 Task: Create new invoice with Date Opened :15-Apr-23, Select Customer: Fireside Pies, Terms: Payment Term 1. Make invoice entry for item-1 with Date: 15-Apr-23, Description: CORALITE Panty Liners (30 ct), Action: Material, Income Account: Income:Sales, Quantity: 1, Unit Price: 7.5, Discount %: 9. Make entry for item-2 with Date: 15-Apr-23, Description: Fairlife Core Power Milk Shake Chocolate, Action: Material, Income Account: Income:Sales, Quantity: 2, Unit Price: 8.7, Discount %: 6. Make entry for item-3 with Date: 15-Apr-23, Description: Kellogg's Cheez-It Original Baked Snack Crackers, Action: Material, Income Account: Income:Sales, Quantity: 5, Unit Price: 9.7, Discount %: 8. Write Notes: 'Looking forward to serving you again.'. Post Invoice with Post Date: 15-Apr-23, Post to Accounts: Assets:Accounts Receivable. Pay / Process Payment with Transaction Date: 15-May-23, Amount: 67.801, Transfer Account: Checking Account. Print Invoice, display notes by going to Option, then go to Display Tab and check 'Invoice Notes'.
Action: Mouse pressed left at (148, 32)
Screenshot: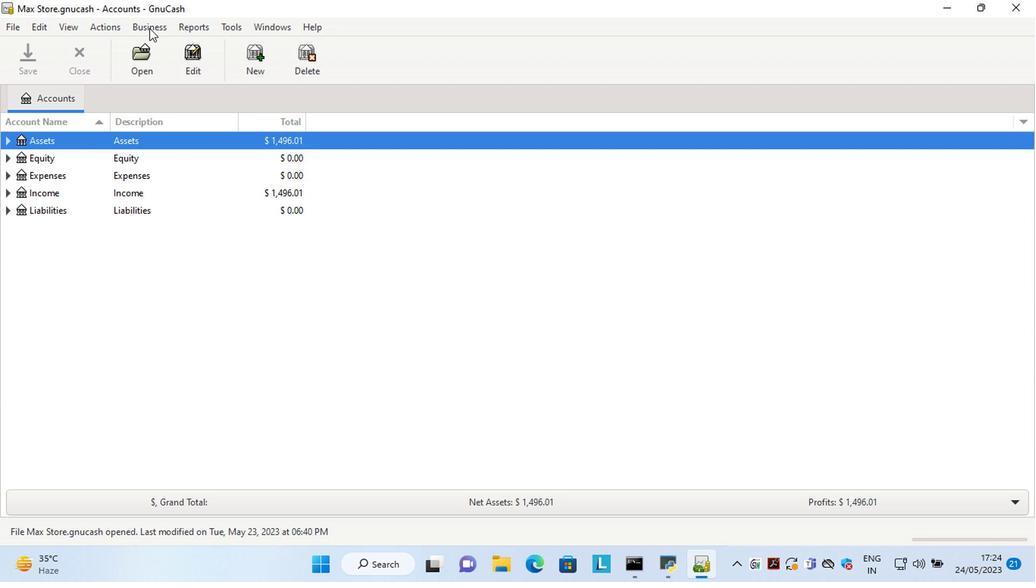 
Action: Mouse moved to (327, 106)
Screenshot: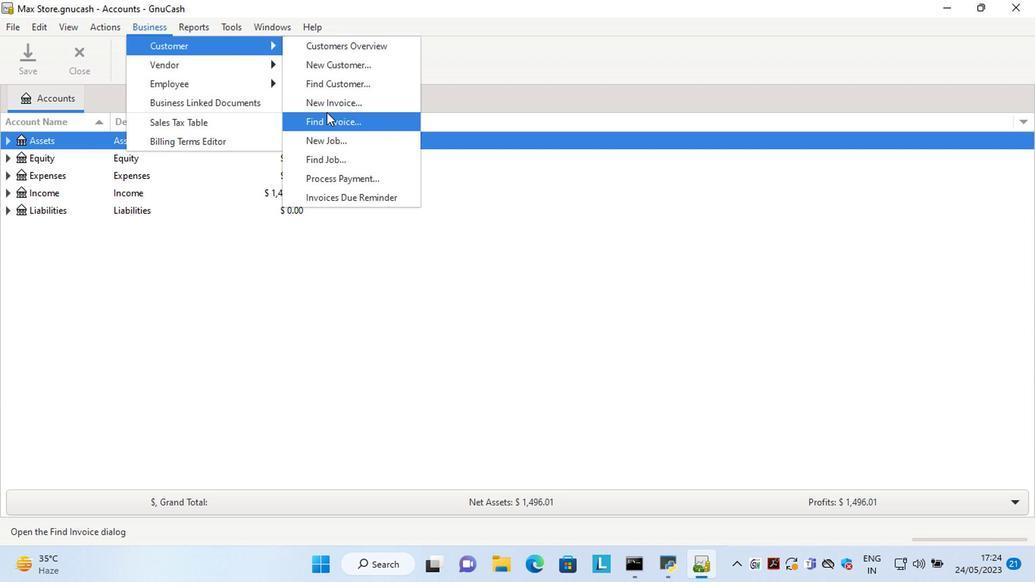 
Action: Mouse pressed left at (327, 106)
Screenshot: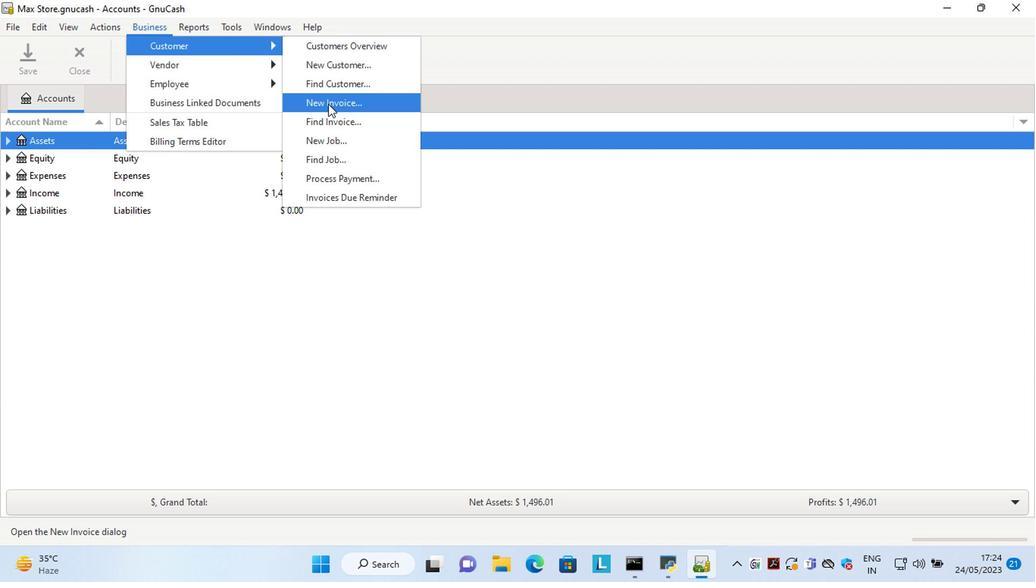 
Action: Mouse moved to (556, 222)
Screenshot: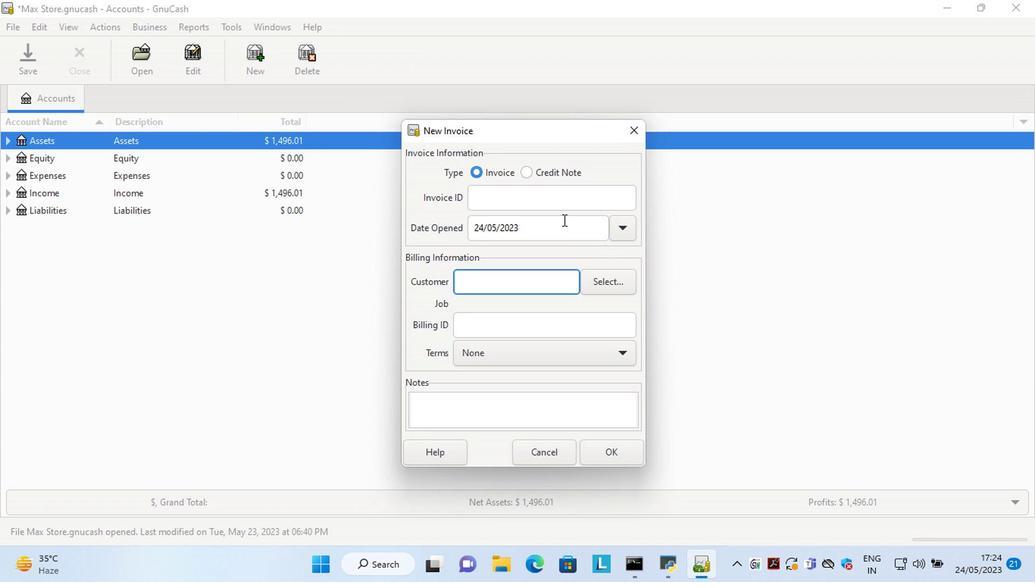 
Action: Mouse pressed left at (556, 222)
Screenshot: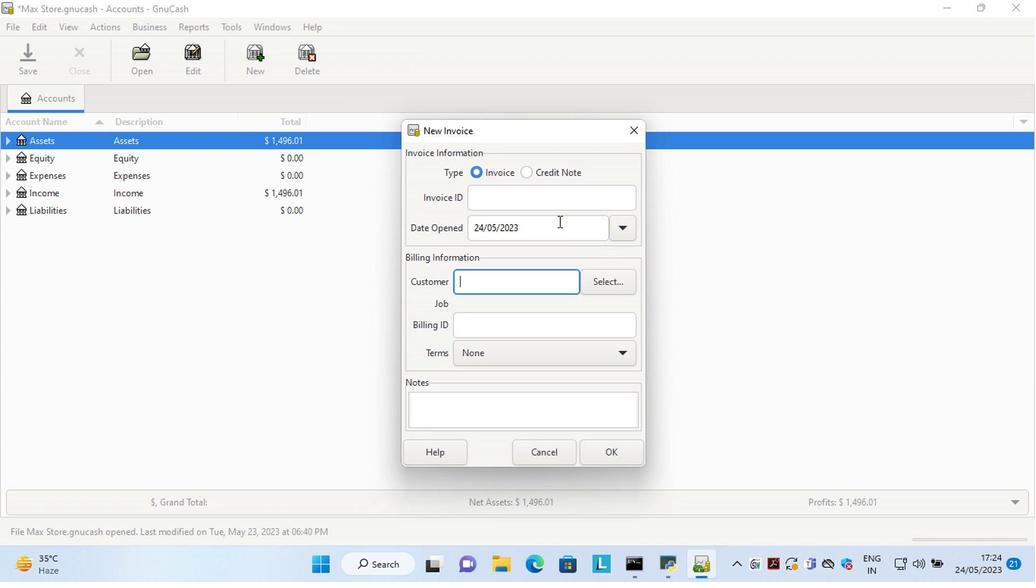 
Action: Mouse moved to (912, 264)
Screenshot: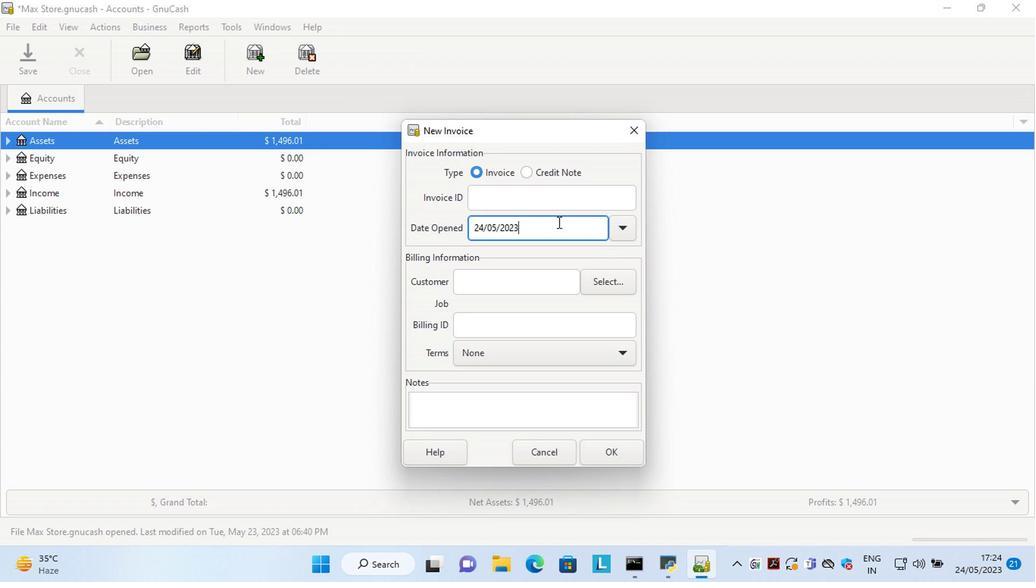 
Action: Key pressed <Key.left><Key.left><Key.left><Key.left><Key.left><Key.left><Key.left><Key.left><Key.left><Key.left><Key.left><Key.left><Key.delete><Key.delete>15<Key.right><Key.right><Key.delete>4
Screenshot: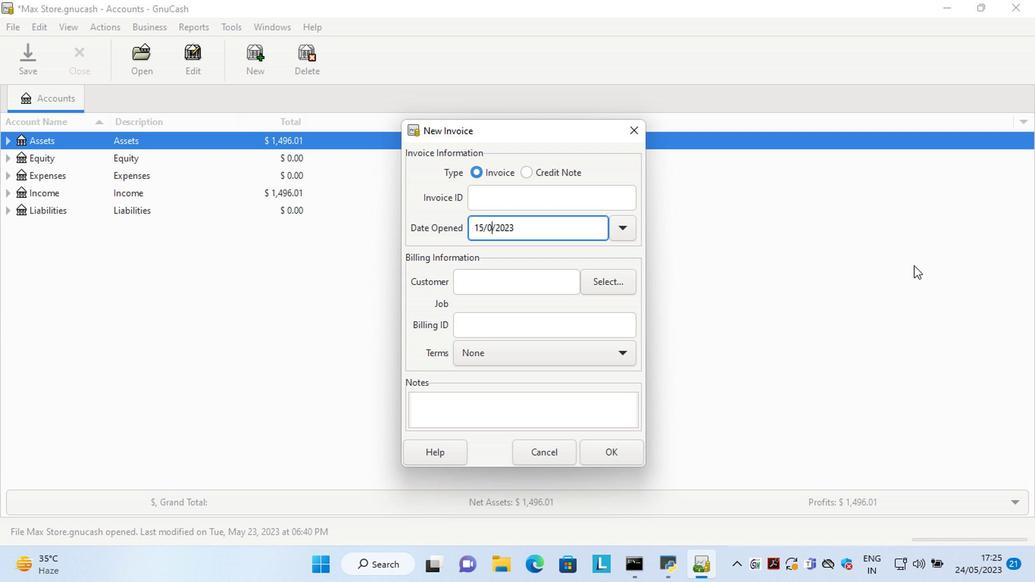 
Action: Mouse moved to (604, 278)
Screenshot: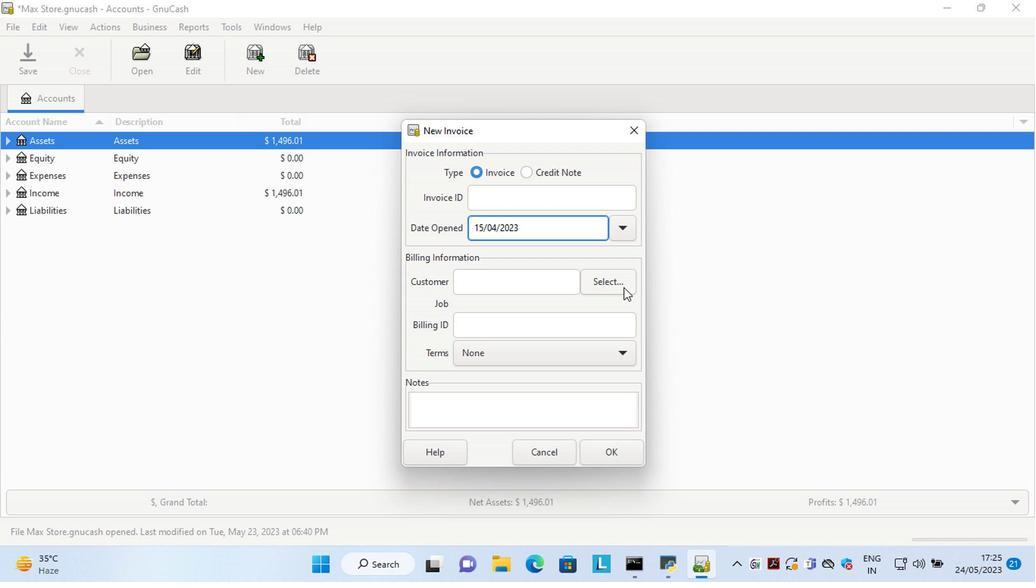 
Action: Mouse pressed left at (604, 278)
Screenshot: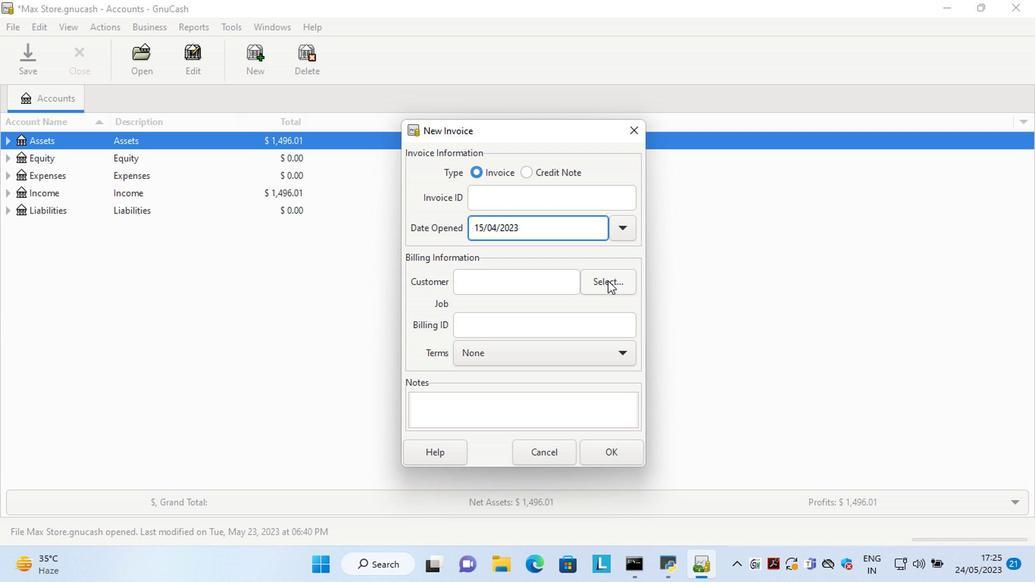 
Action: Mouse moved to (553, 260)
Screenshot: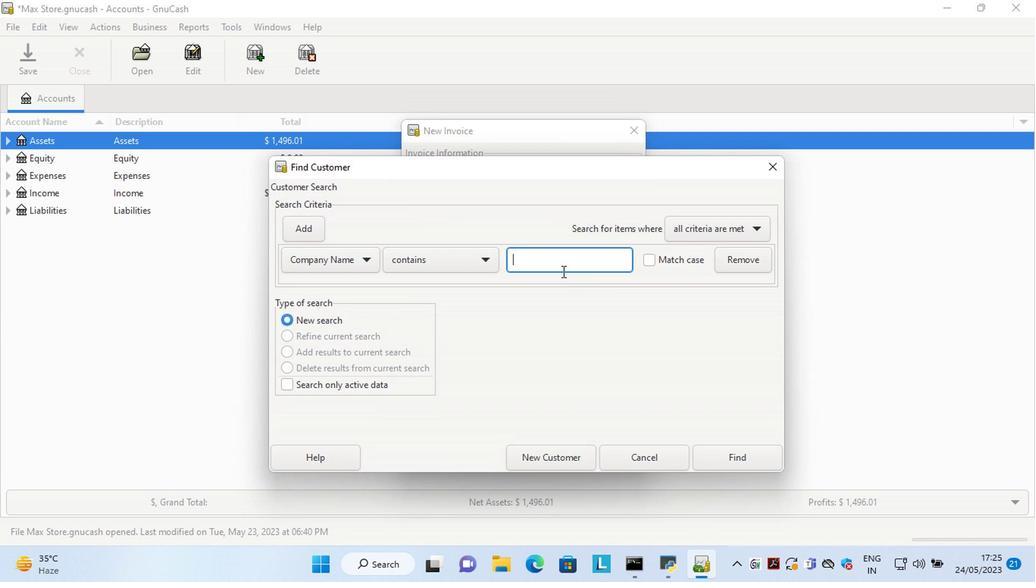 
Action: Mouse pressed left at (553, 260)
Screenshot: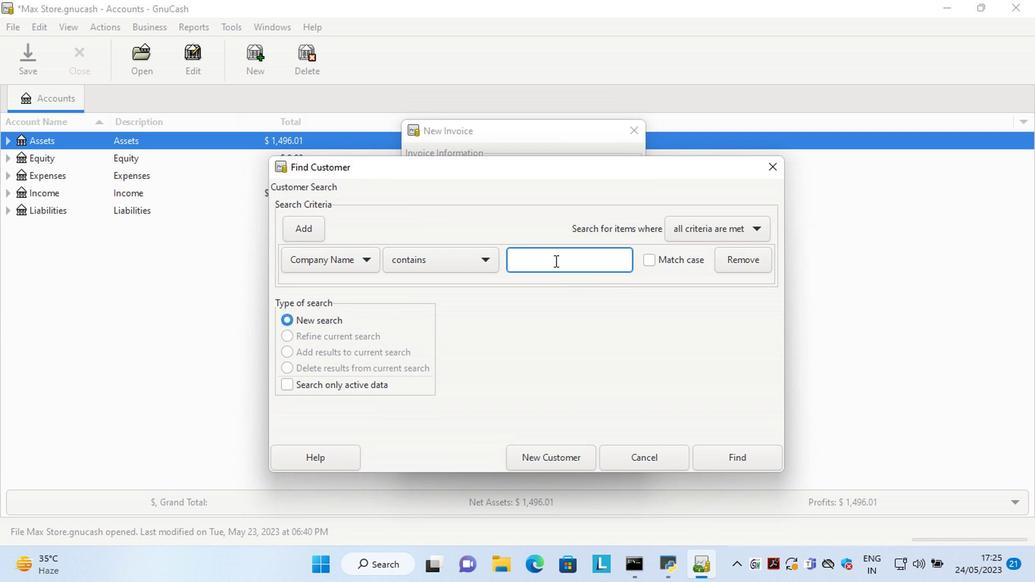 
Action: Mouse moved to (653, 323)
Screenshot: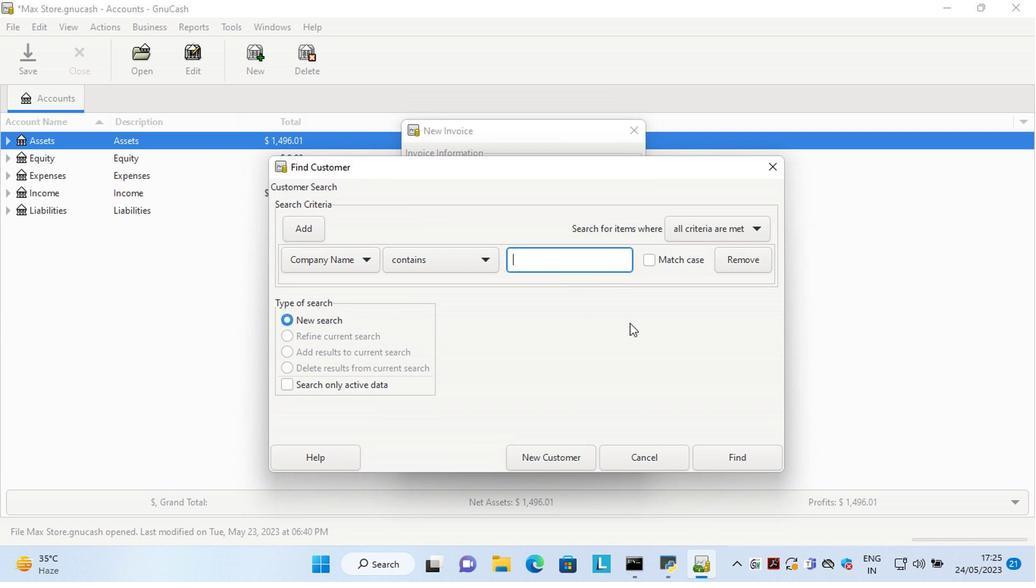 
Action: Key pressed <Key.shift>Fireside
Screenshot: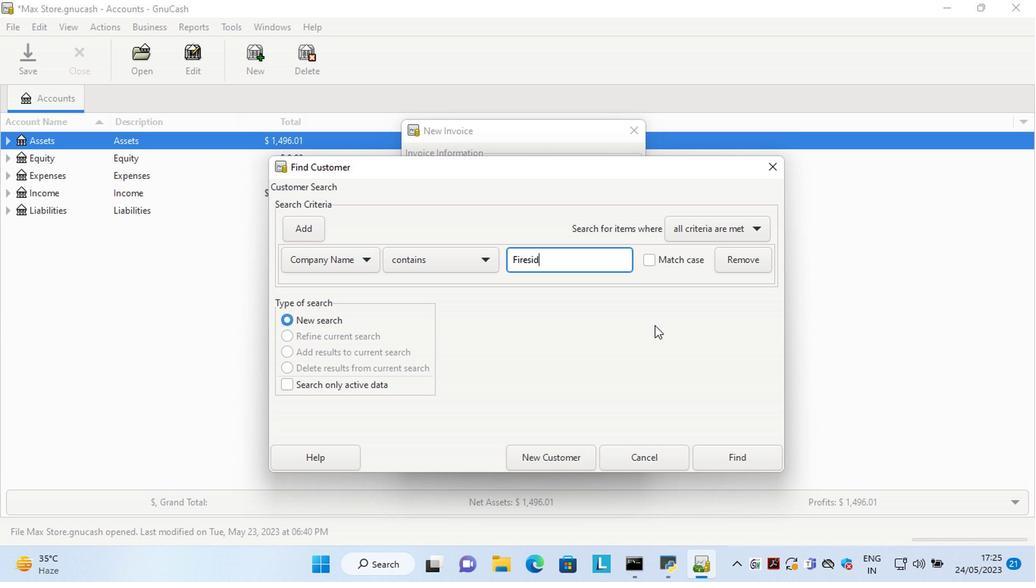 
Action: Mouse moved to (734, 447)
Screenshot: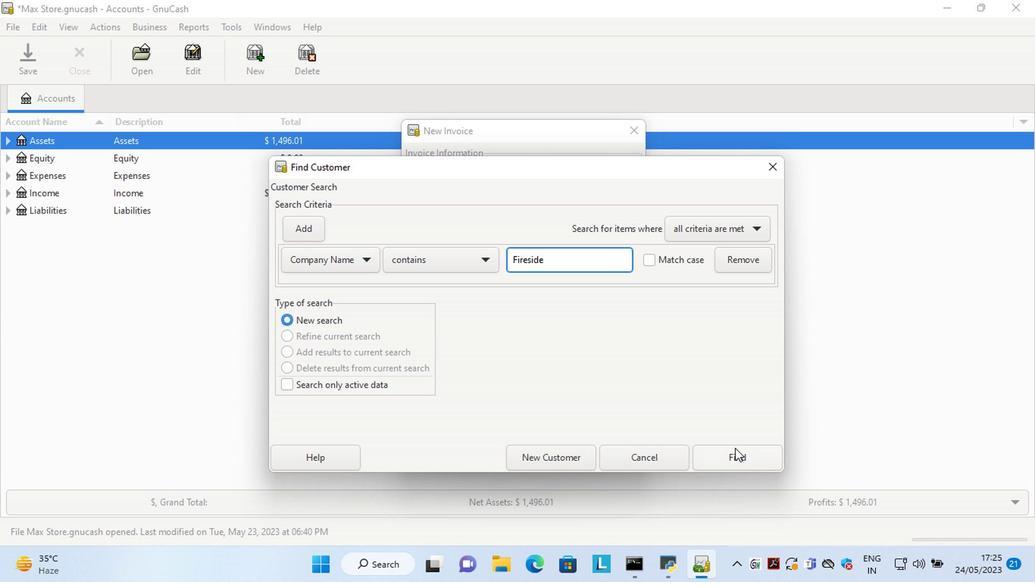 
Action: Mouse pressed left at (734, 447)
Screenshot: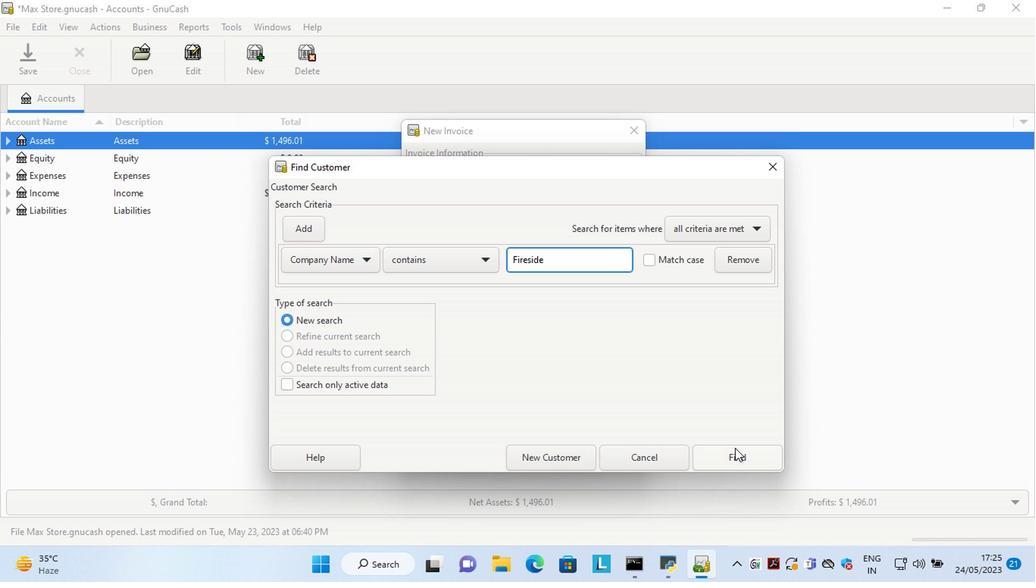 
Action: Mouse moved to (527, 303)
Screenshot: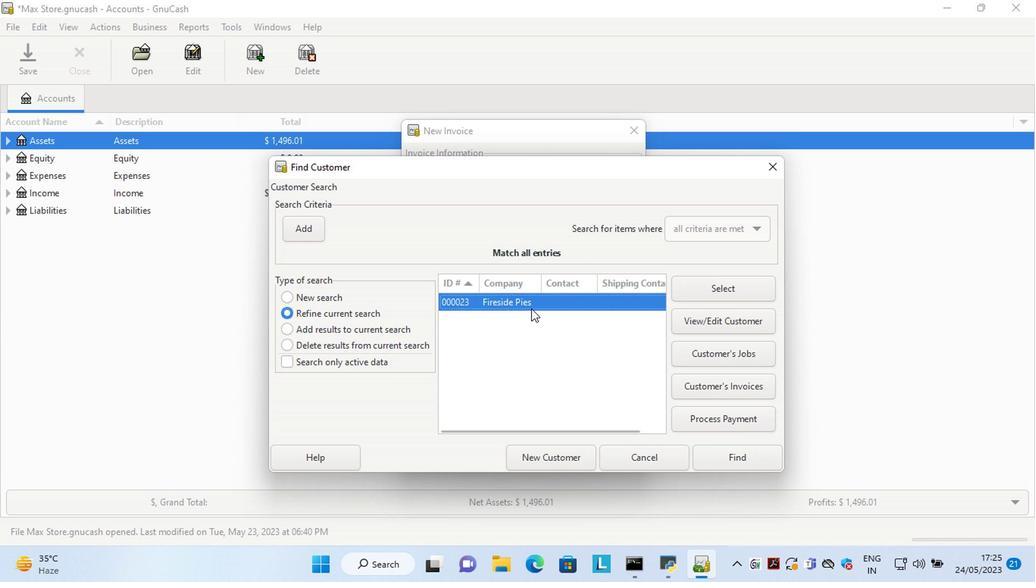 
Action: Mouse pressed left at (527, 303)
Screenshot: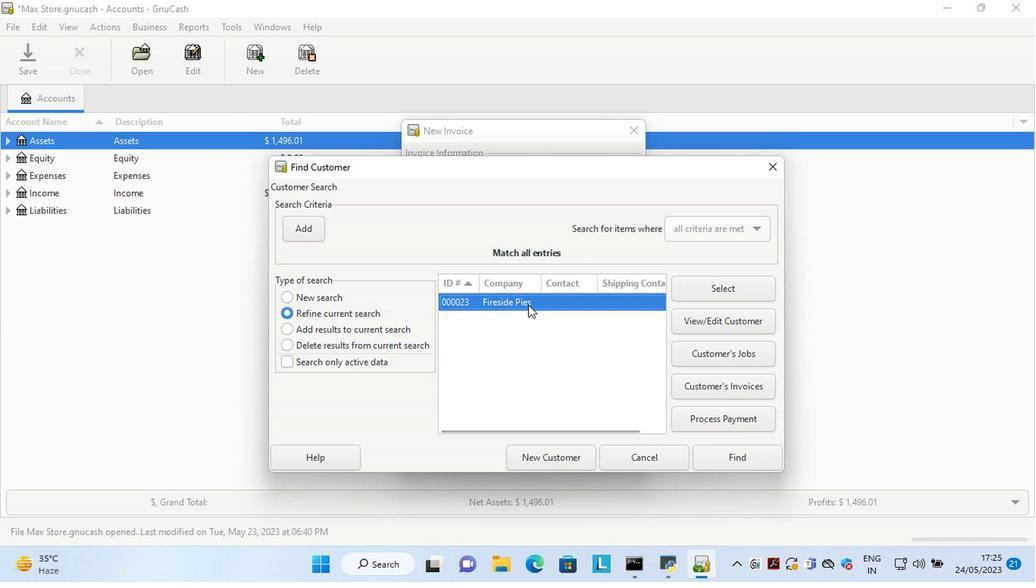 
Action: Mouse pressed left at (527, 303)
Screenshot: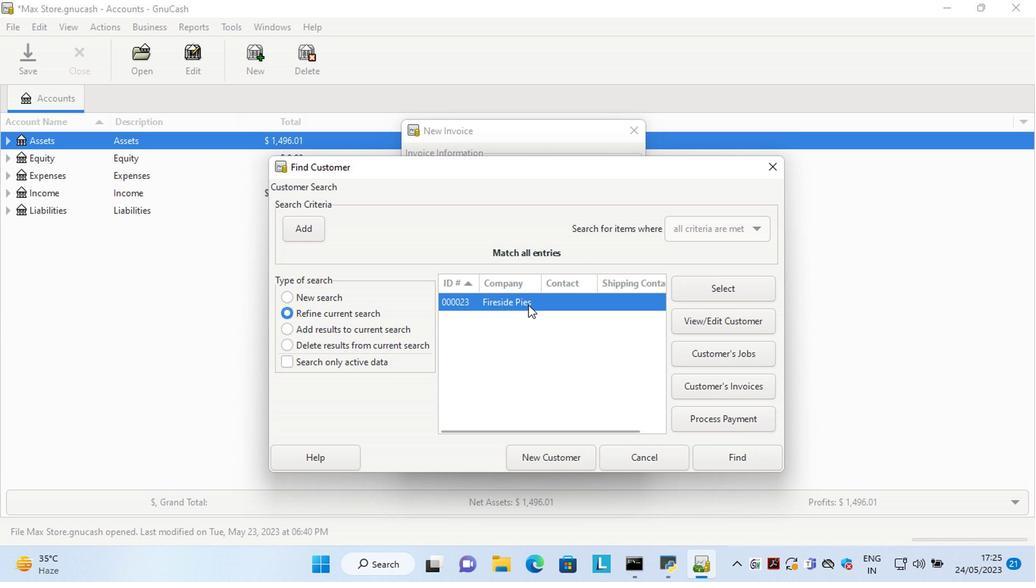 
Action: Mouse moved to (551, 363)
Screenshot: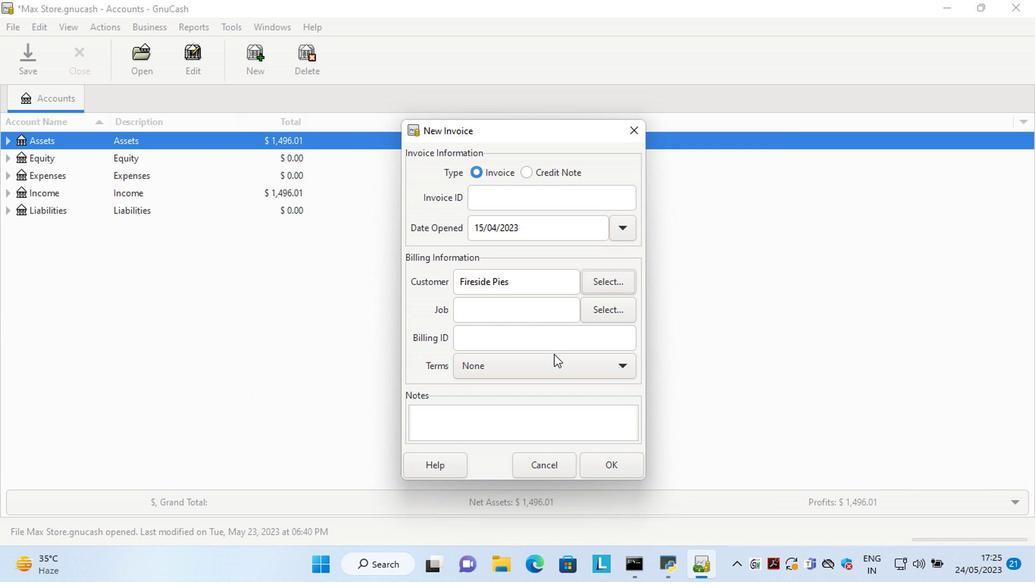 
Action: Mouse pressed left at (551, 363)
Screenshot: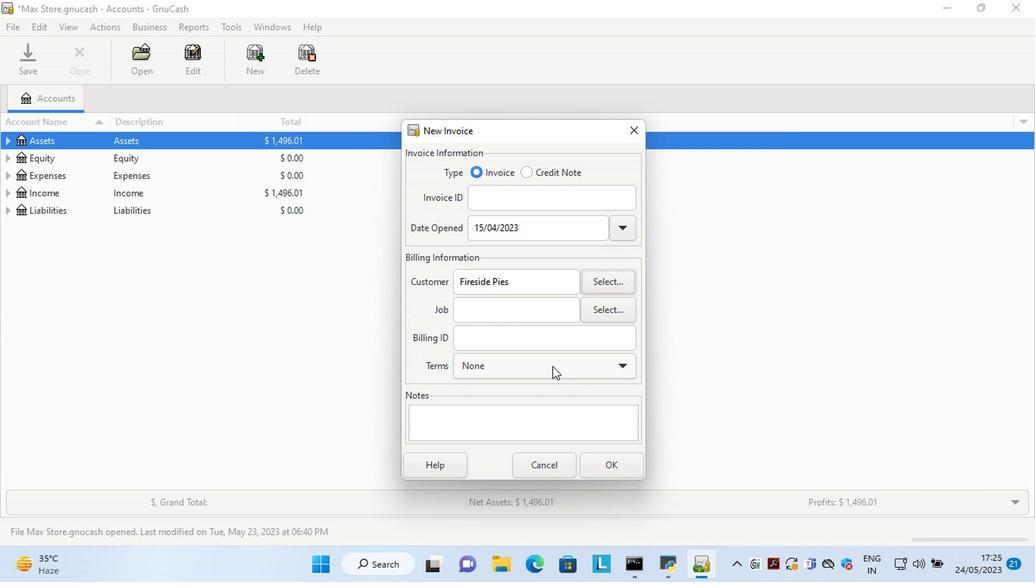 
Action: Mouse moved to (537, 387)
Screenshot: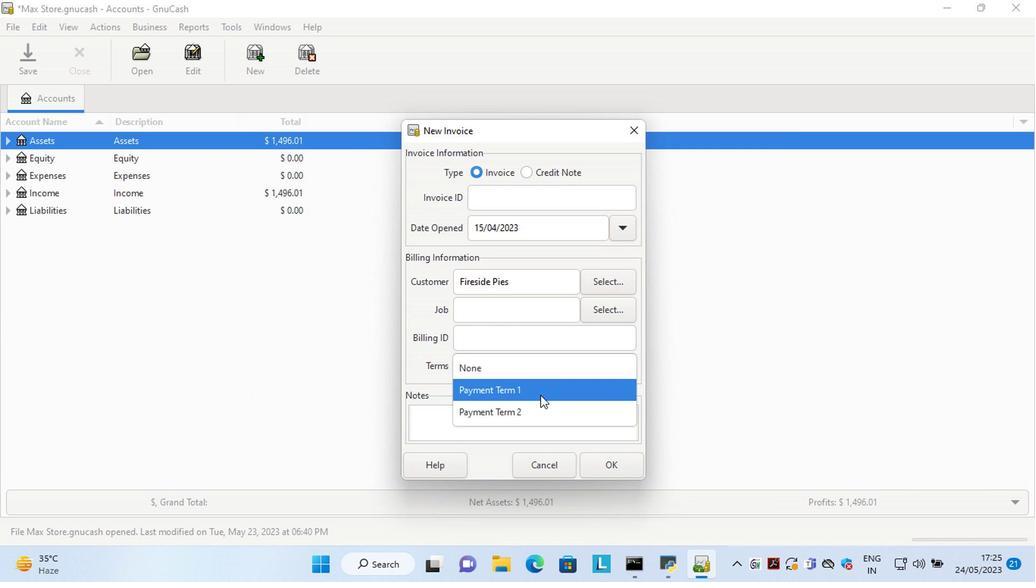 
Action: Mouse pressed left at (537, 387)
Screenshot: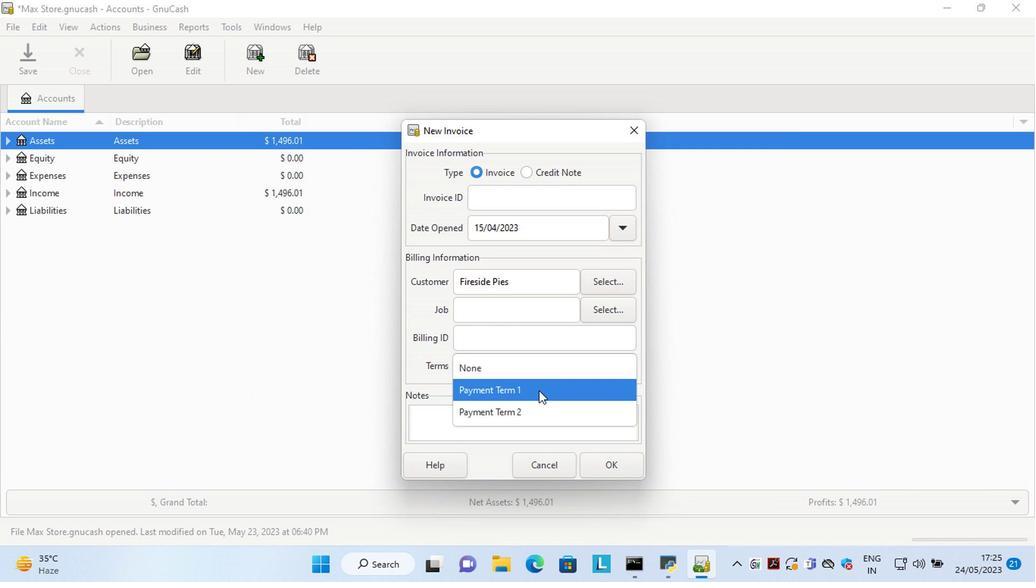 
Action: Mouse moved to (611, 463)
Screenshot: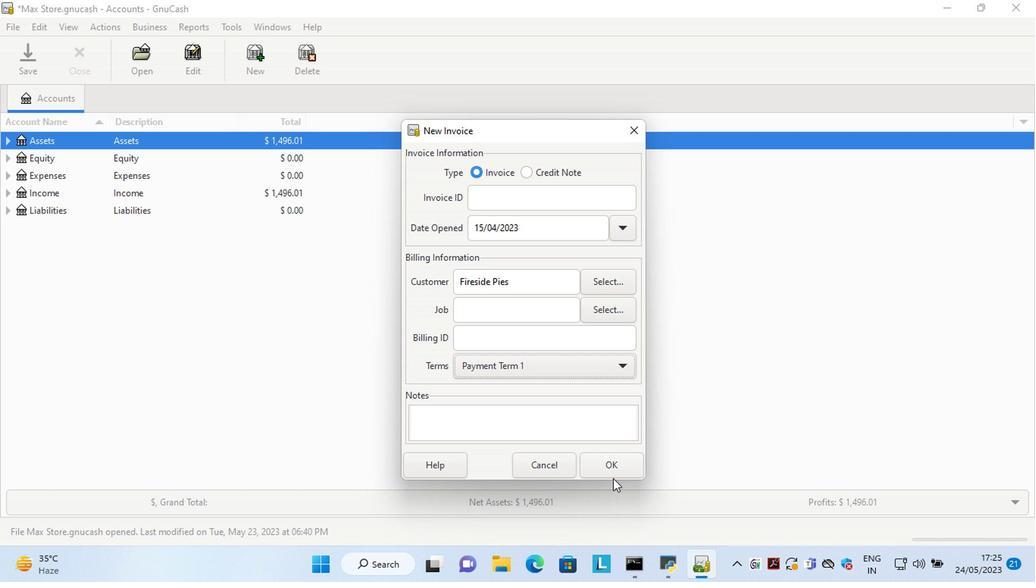 
Action: Mouse pressed left at (611, 463)
Screenshot: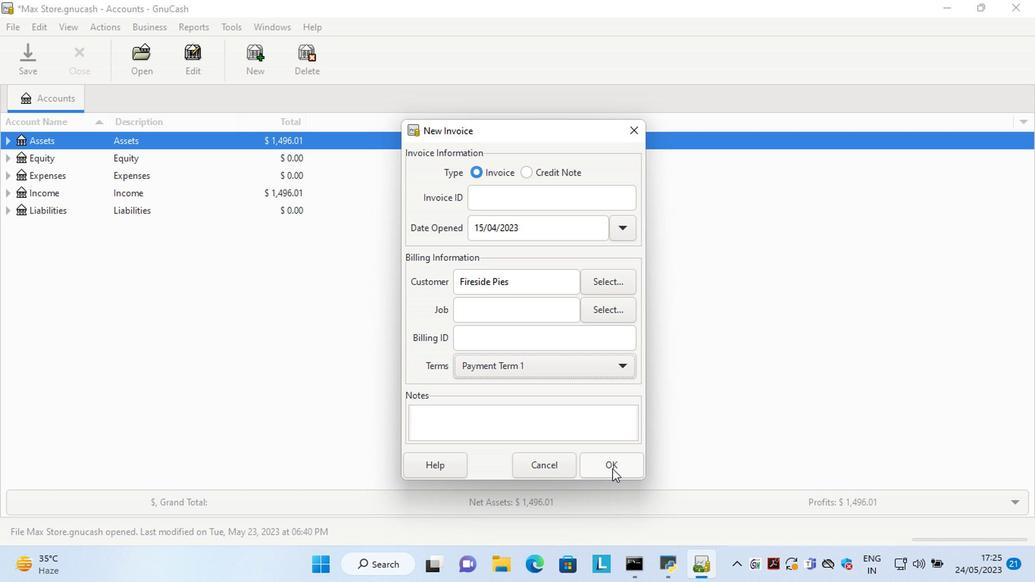 
Action: Mouse moved to (610, 350)
Screenshot: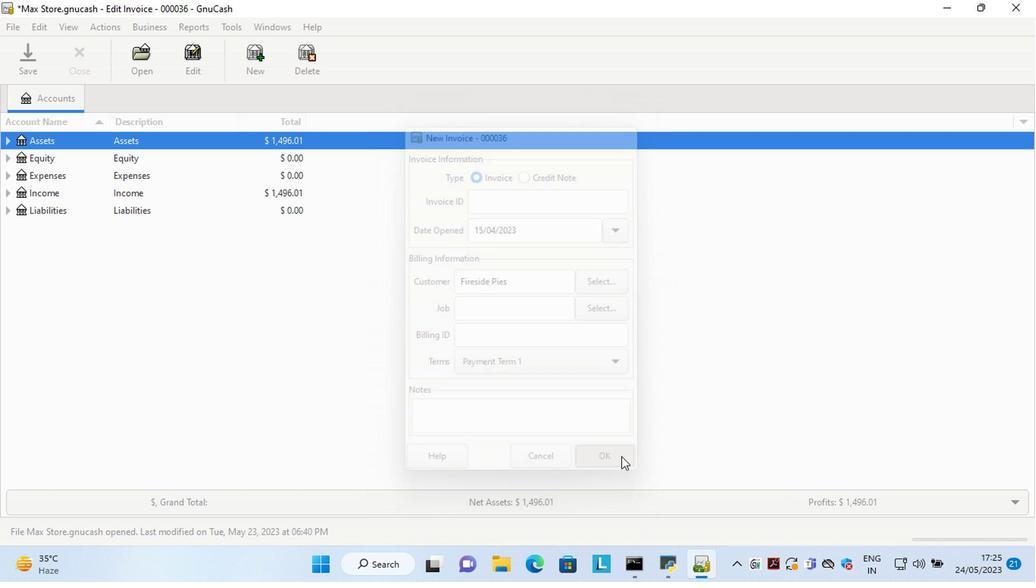 
Action: Key pressed <Key.left><Key.delete><Key.delete>15<Key.right><Key.right><Key.delete>4<Key.tab><Key.shift>CORALITE<Key.space><Key.tab><Key.tab><Key.tab>
Screenshot: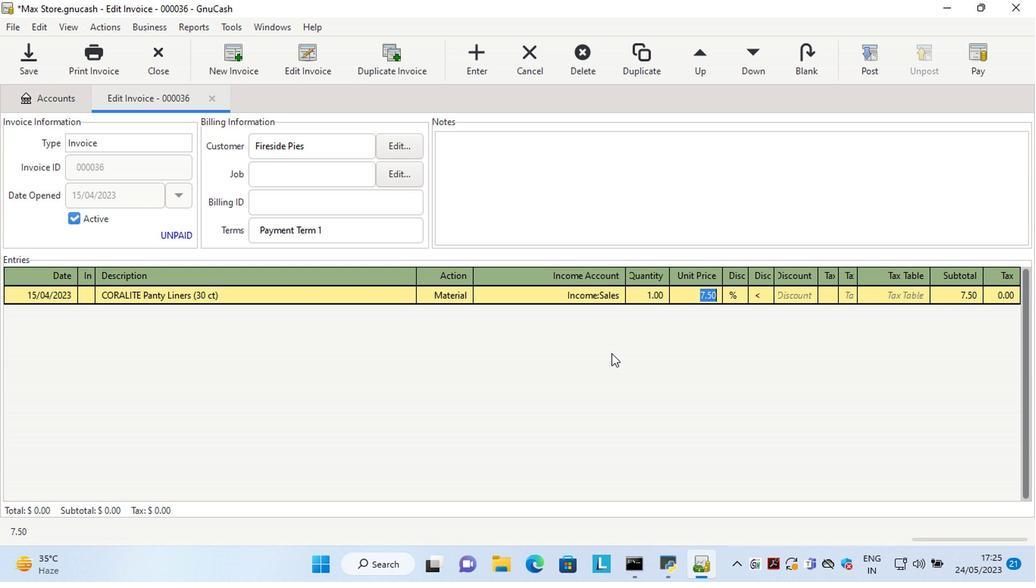 
Action: Mouse moved to (755, 293)
Screenshot: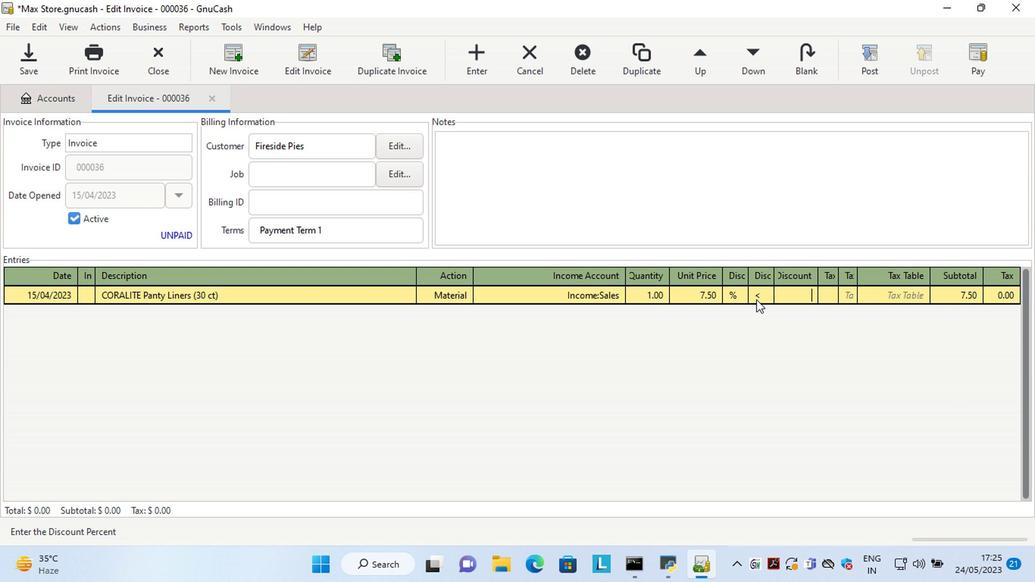 
Action: Mouse pressed left at (755, 293)
Screenshot: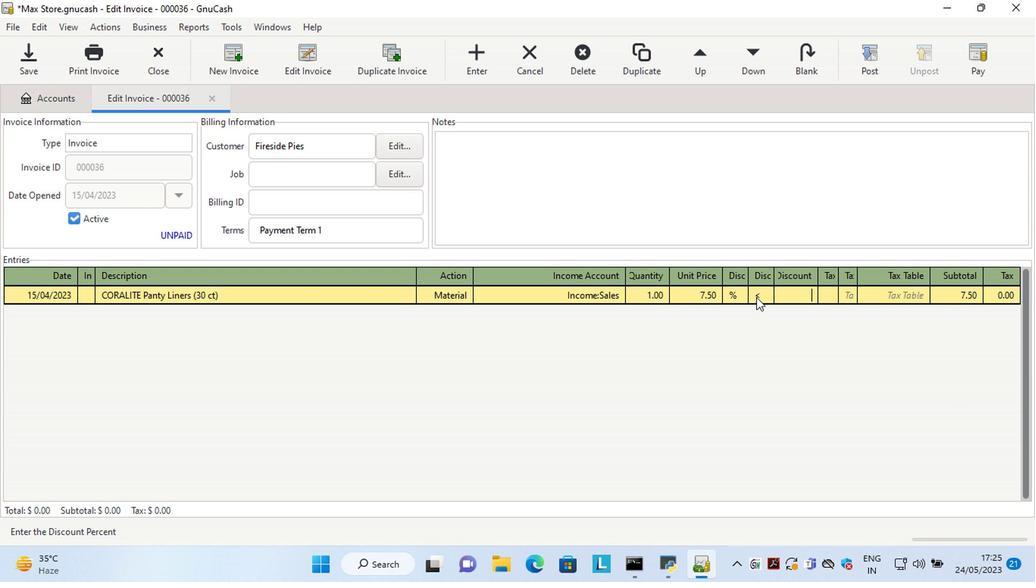 
Action: Mouse moved to (777, 289)
Screenshot: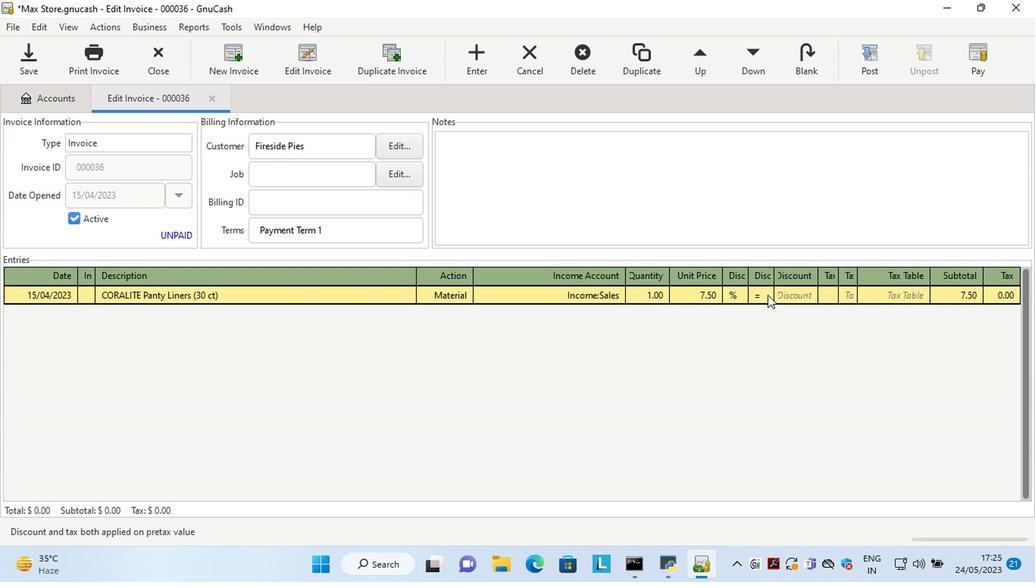 
Action: Mouse pressed left at (777, 289)
Screenshot: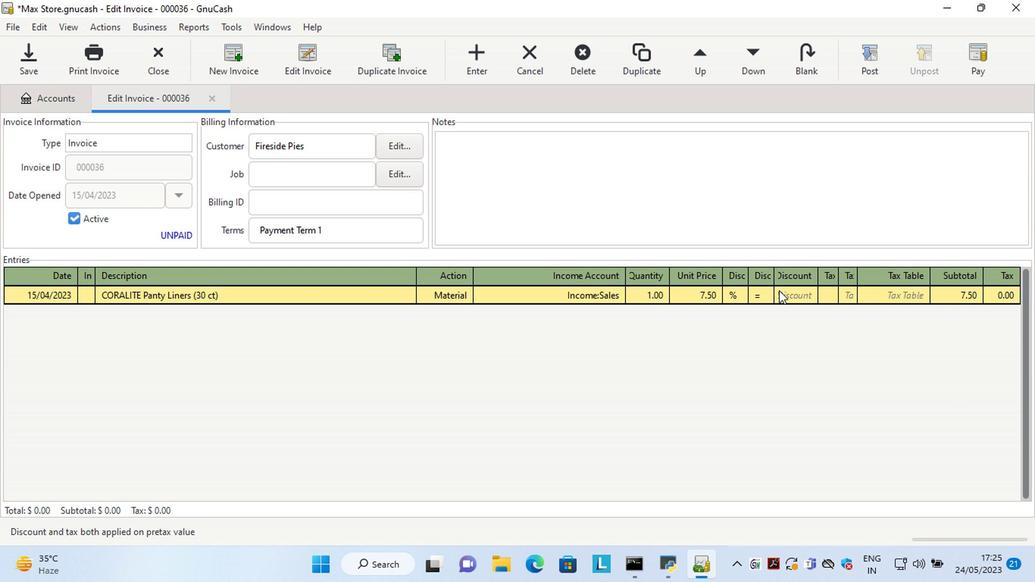 
Action: Mouse moved to (809, 296)
Screenshot: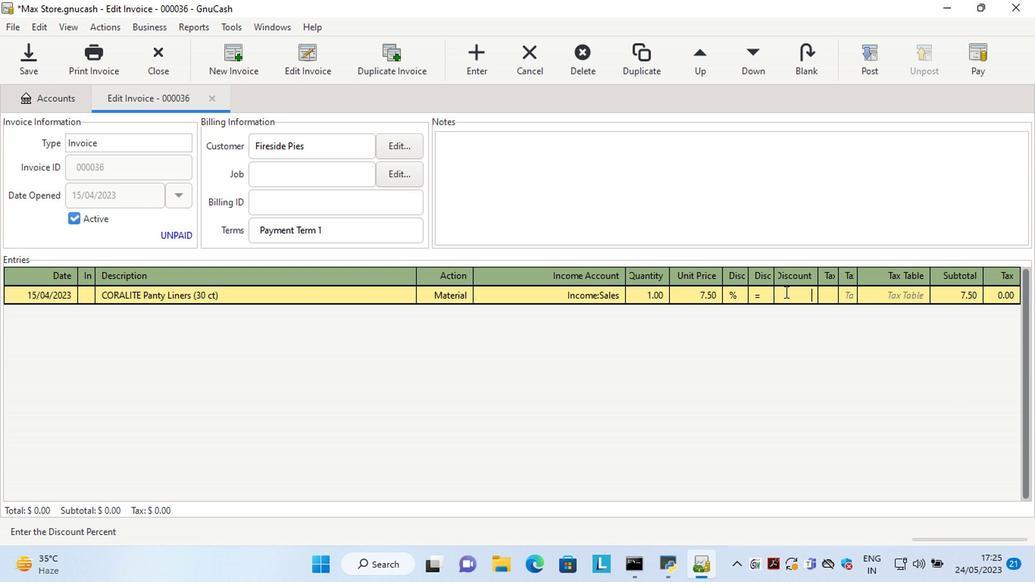 
Action: Key pressed 9<Key.tab><Key.tab><Key.shift>Fairlife<Key.tab><Key.tab><Key.tab>
Screenshot: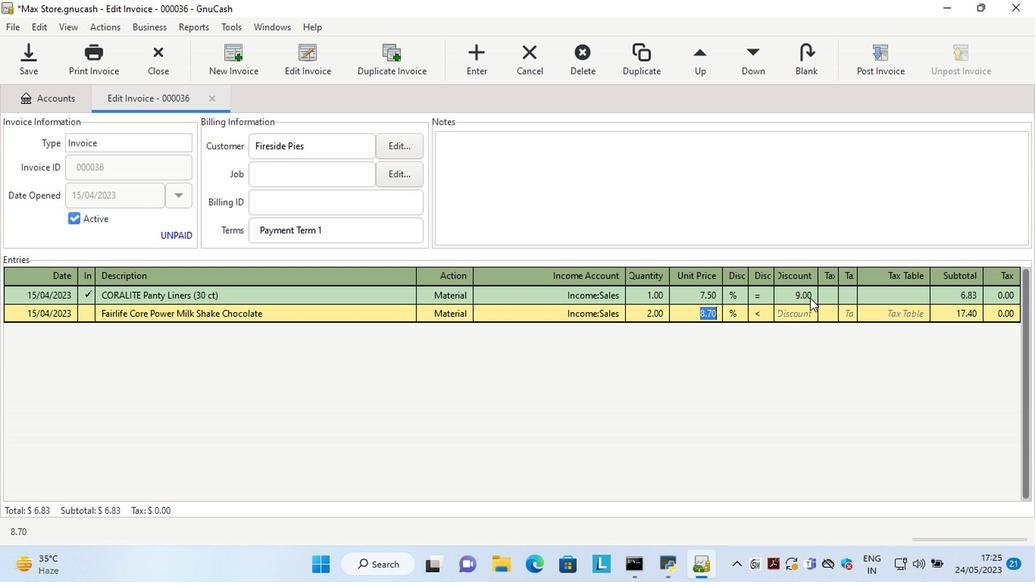 
Action: Mouse moved to (757, 312)
Screenshot: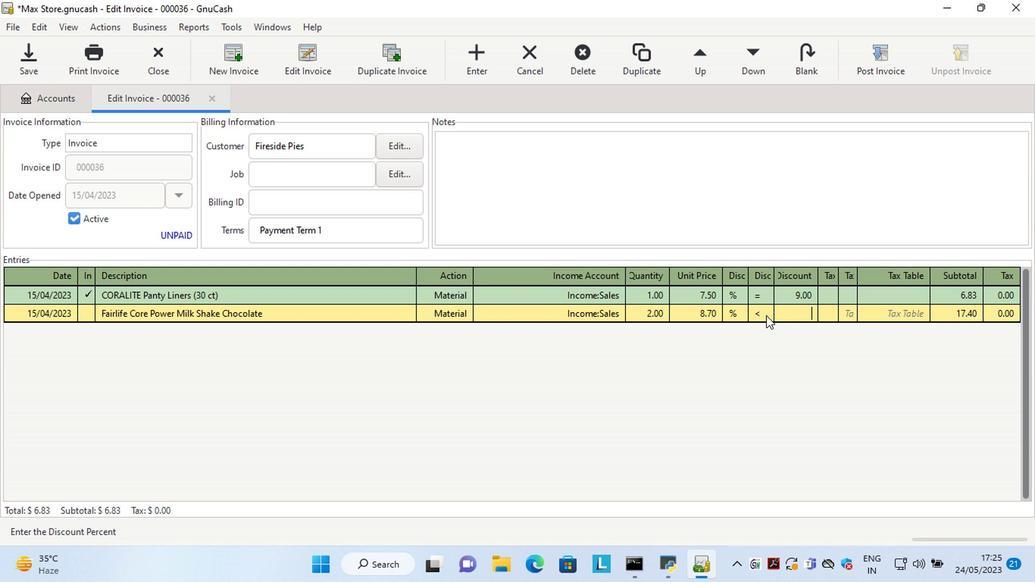 
Action: Mouse pressed left at (757, 312)
Screenshot: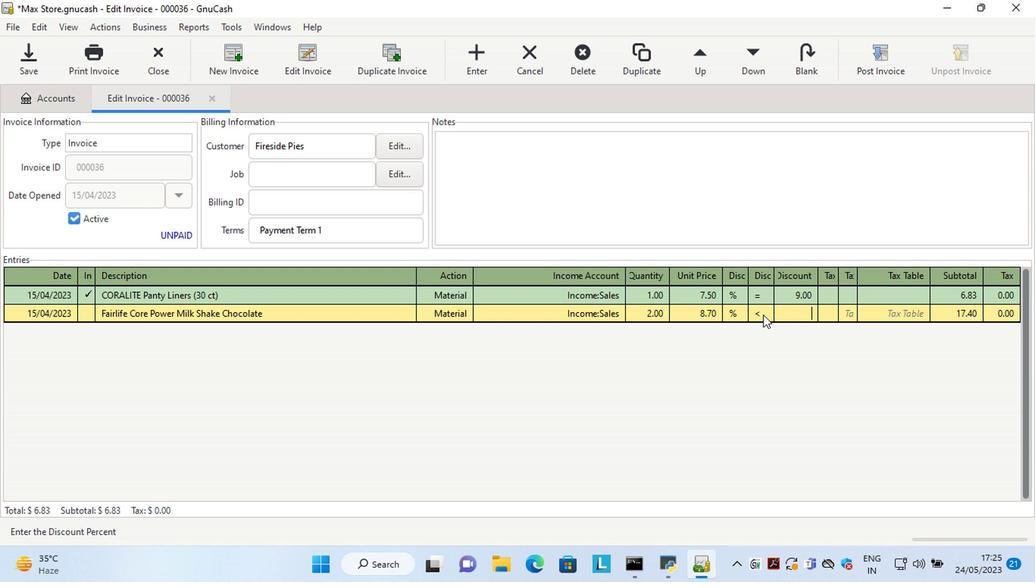 
Action: Mouse moved to (792, 312)
Screenshot: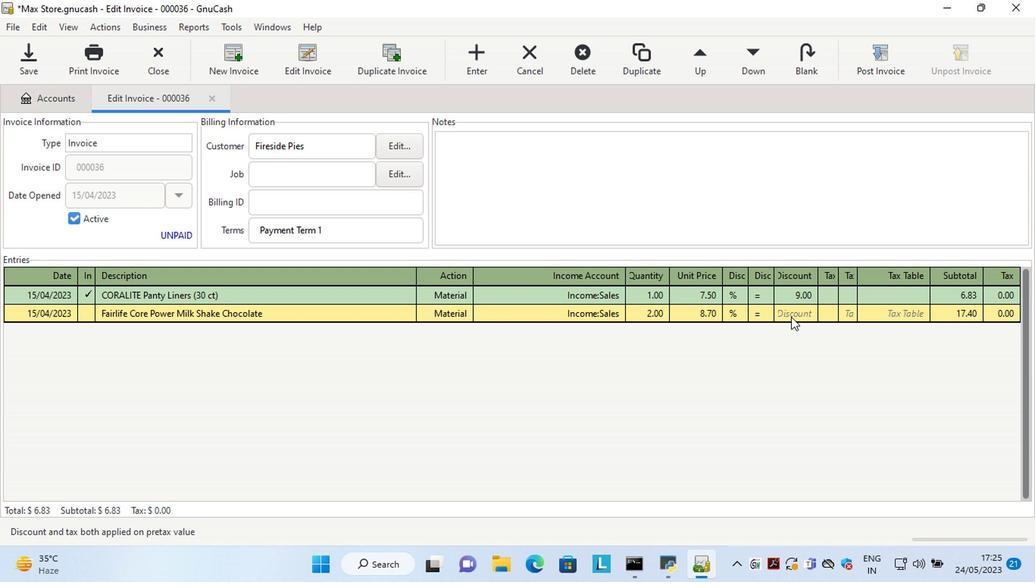 
Action: Mouse pressed left at (792, 312)
Screenshot: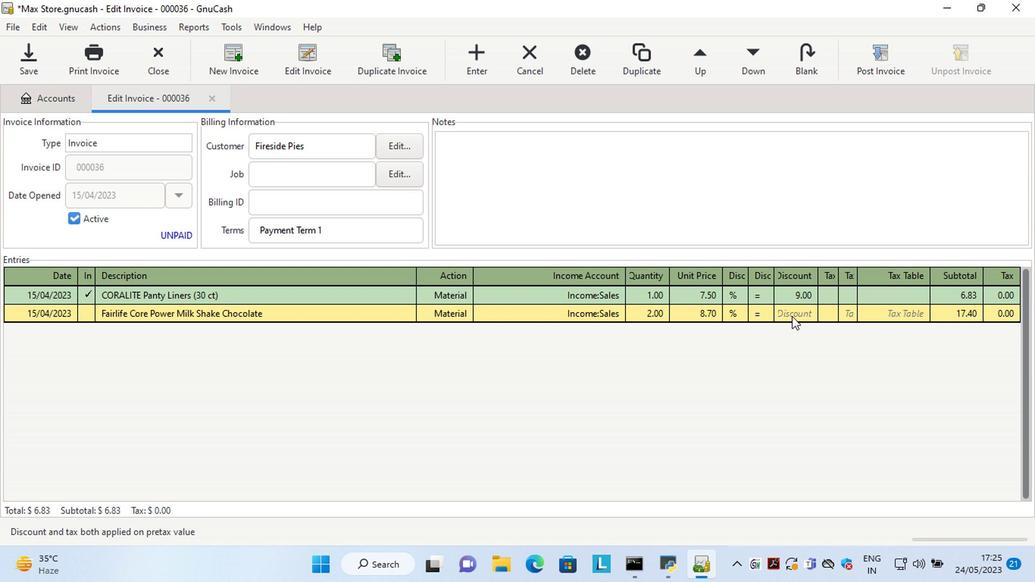 
Action: Key pressed 6
Screenshot: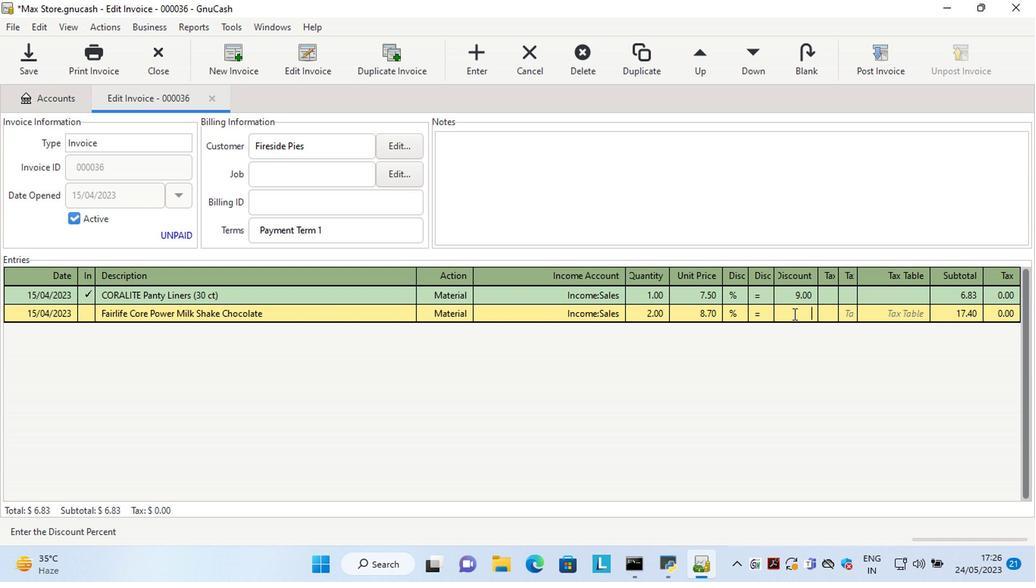 
Action: Mouse moved to (784, 343)
Screenshot: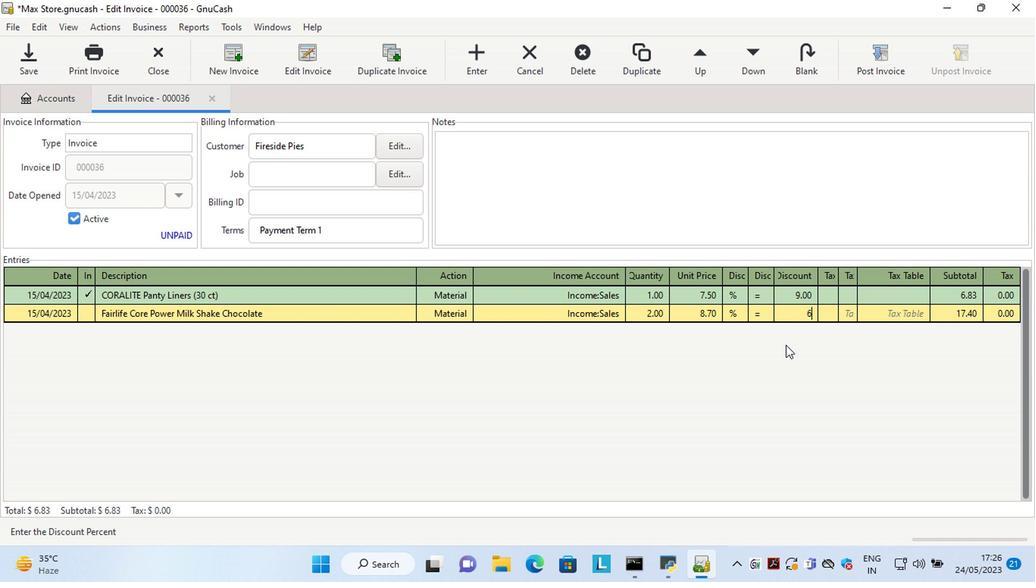 
Action: Key pressed <Key.tab>
Screenshot: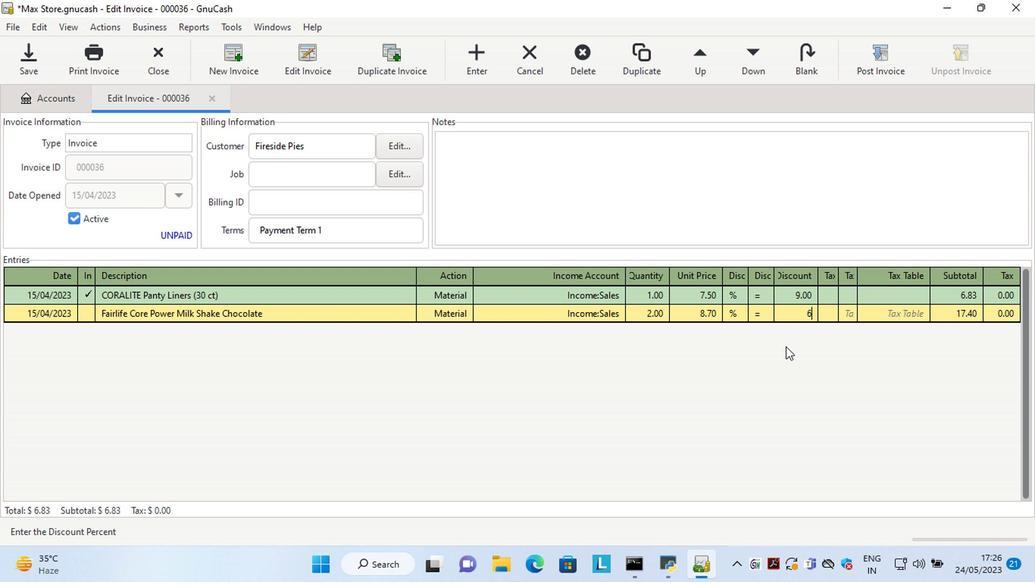
Action: Mouse moved to (714, 330)
Screenshot: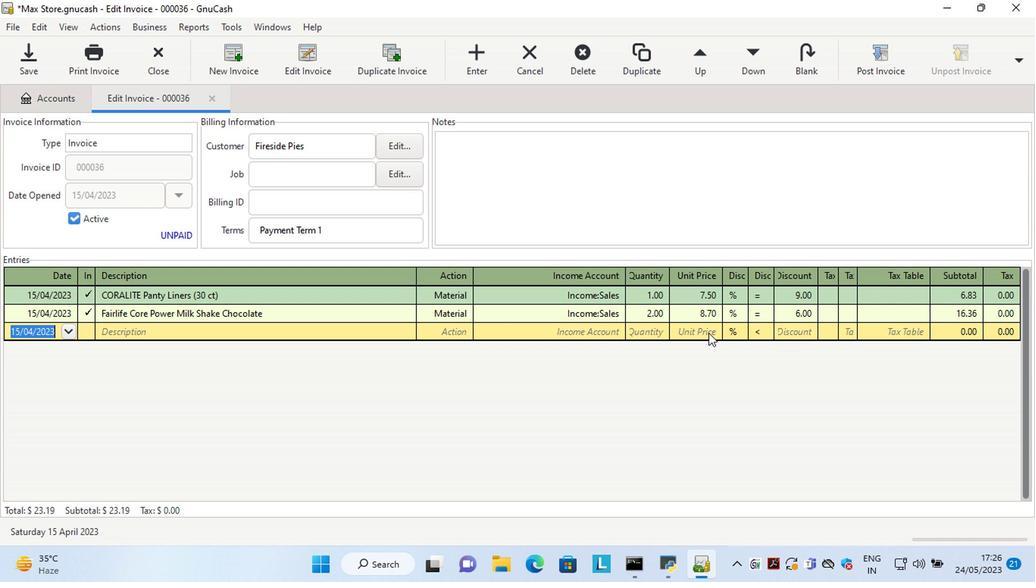 
Action: Key pressed <Key.tab>
Screenshot: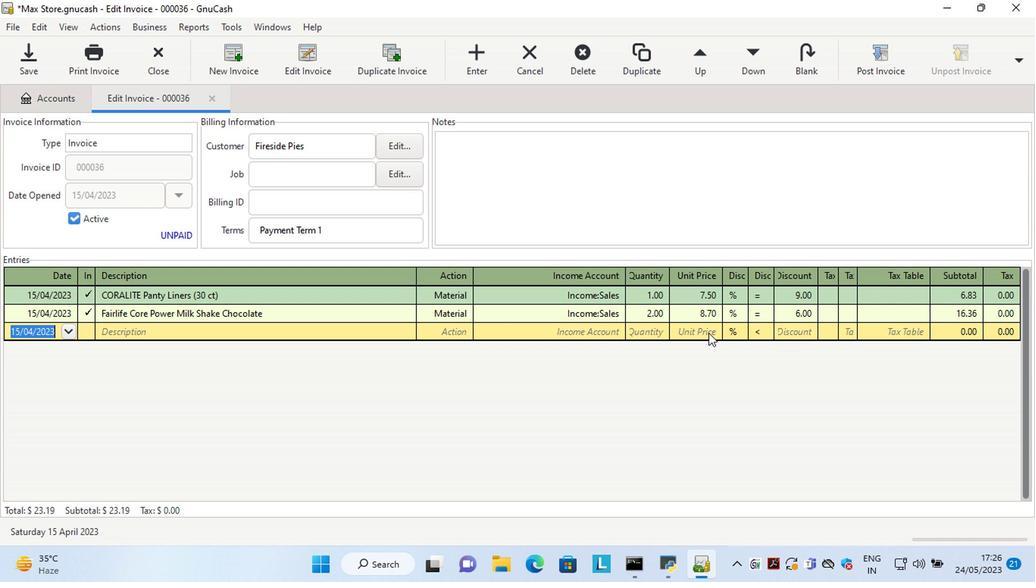 
Action: Mouse moved to (753, 349)
Screenshot: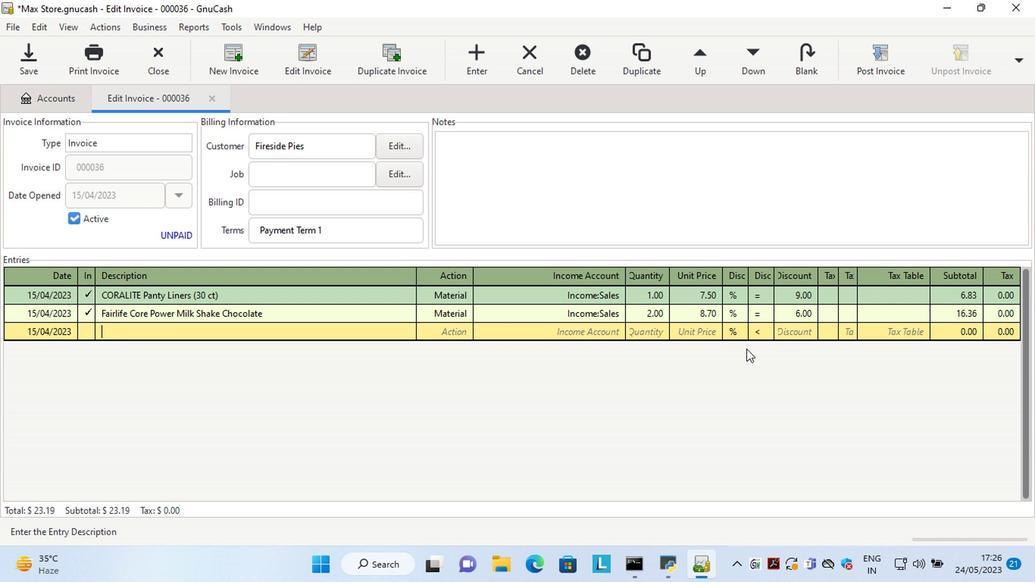 
Action: Key pressed <Key.shift>Kel<Key.tab><Key.tab><Key.tab>
Screenshot: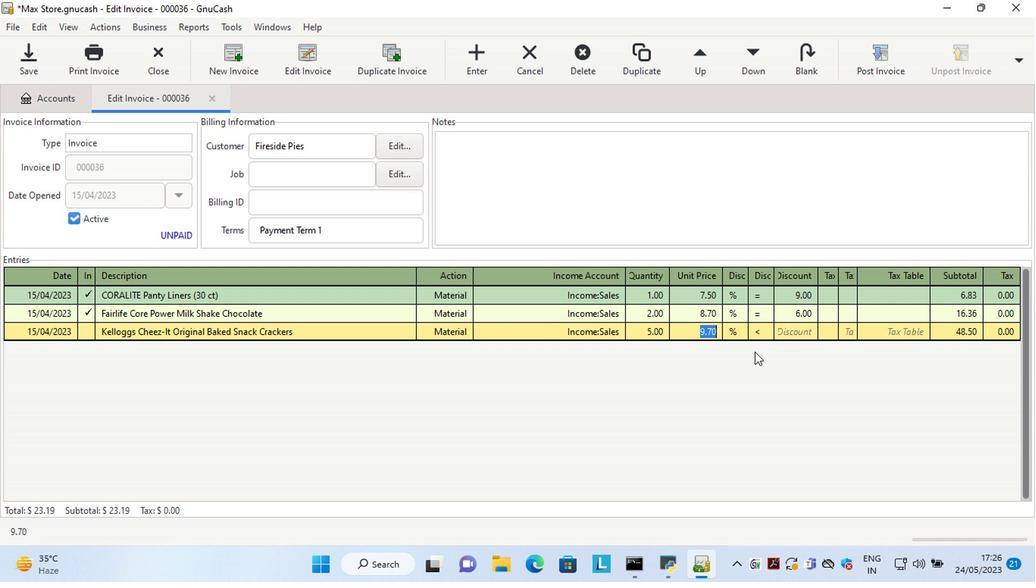 
Action: Mouse moved to (762, 327)
Screenshot: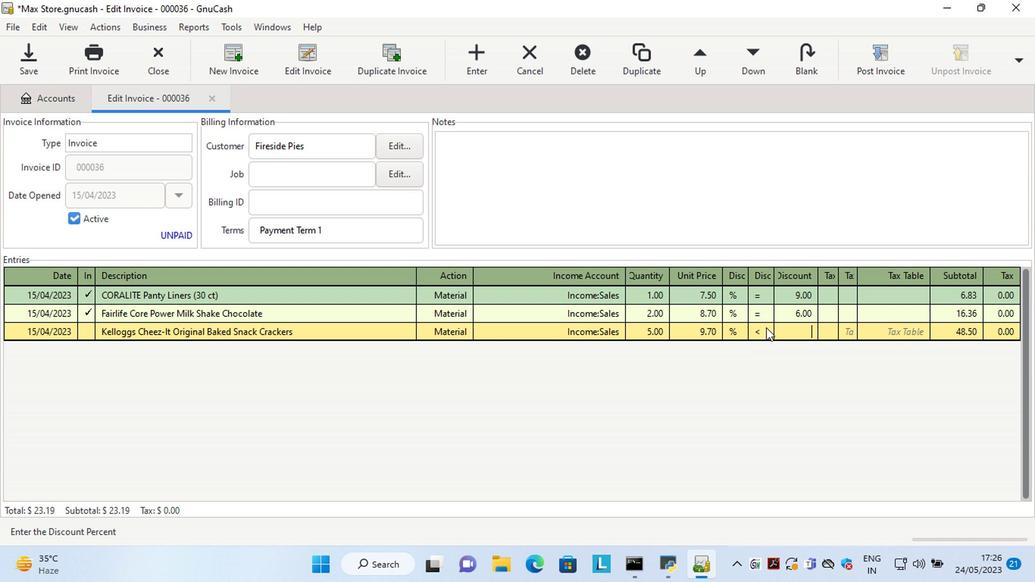 
Action: Mouse pressed left at (762, 327)
Screenshot: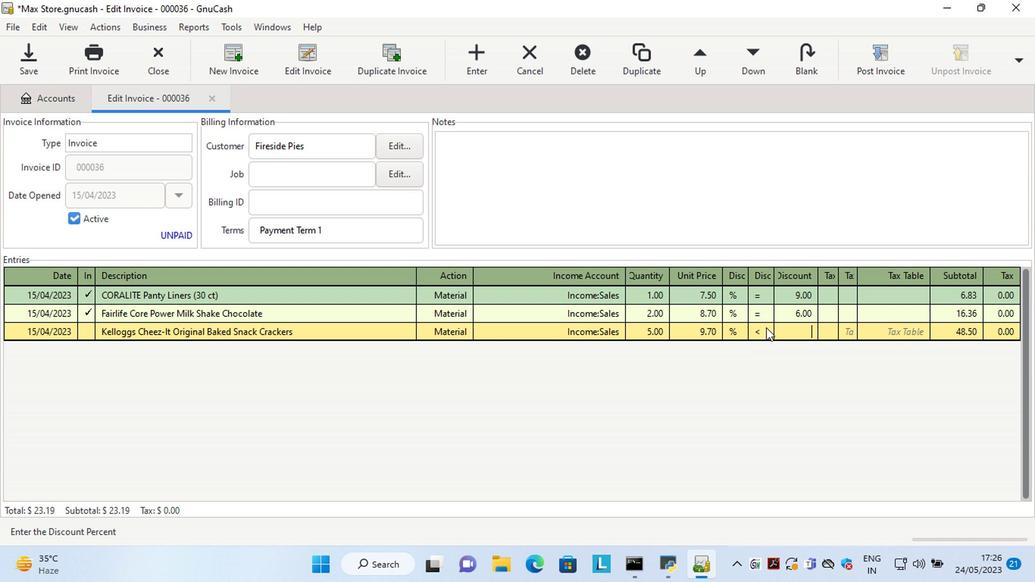 
Action: Mouse moved to (798, 326)
Screenshot: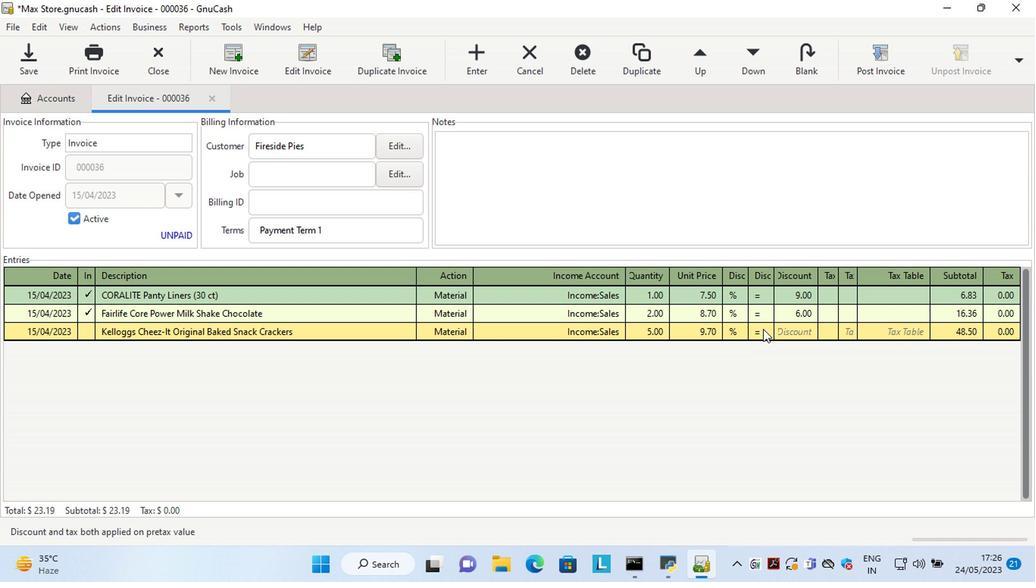 
Action: Mouse pressed left at (798, 326)
Screenshot: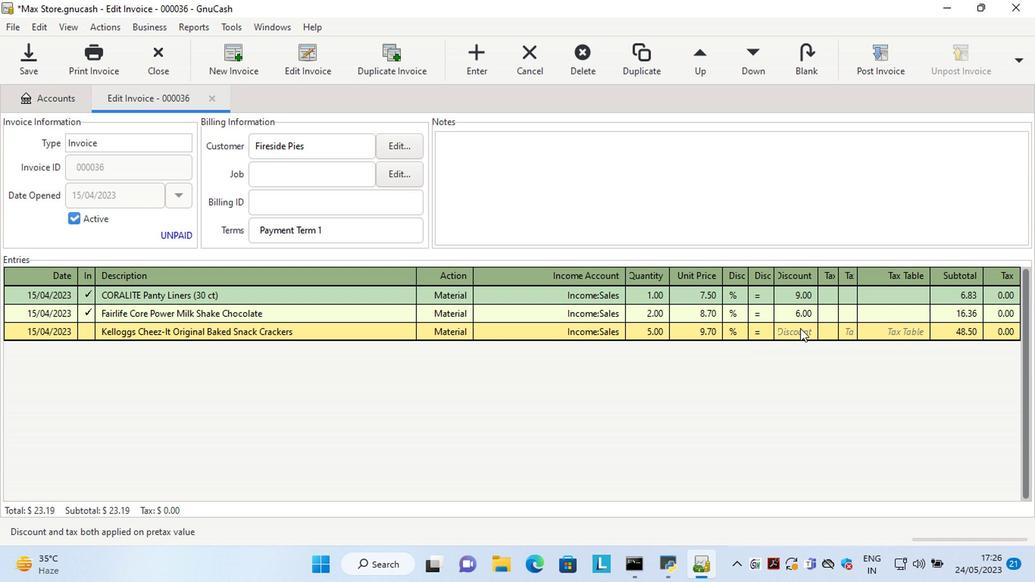 
Action: Key pressed 8
Screenshot: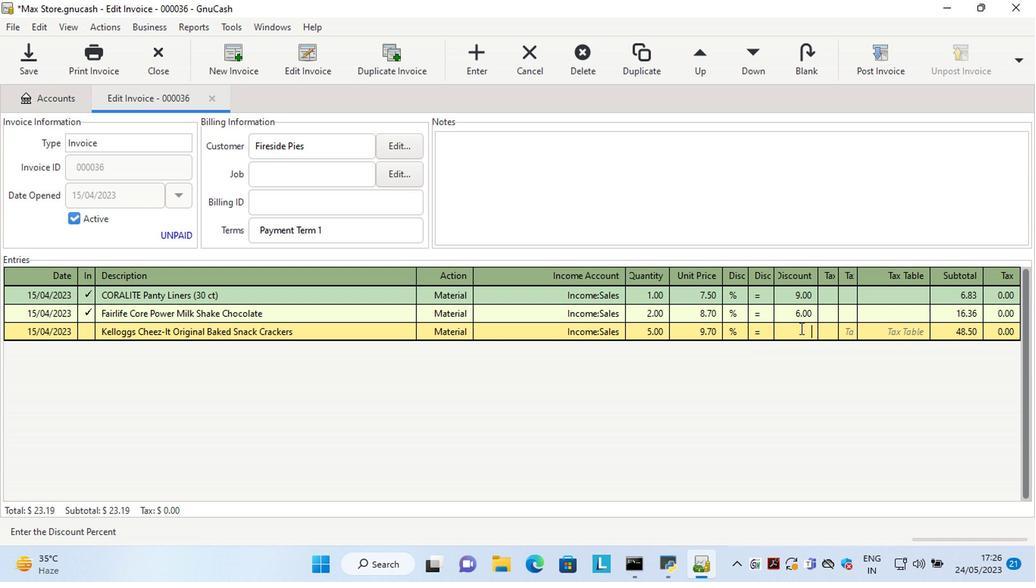 
Action: Mouse moved to (815, 354)
Screenshot: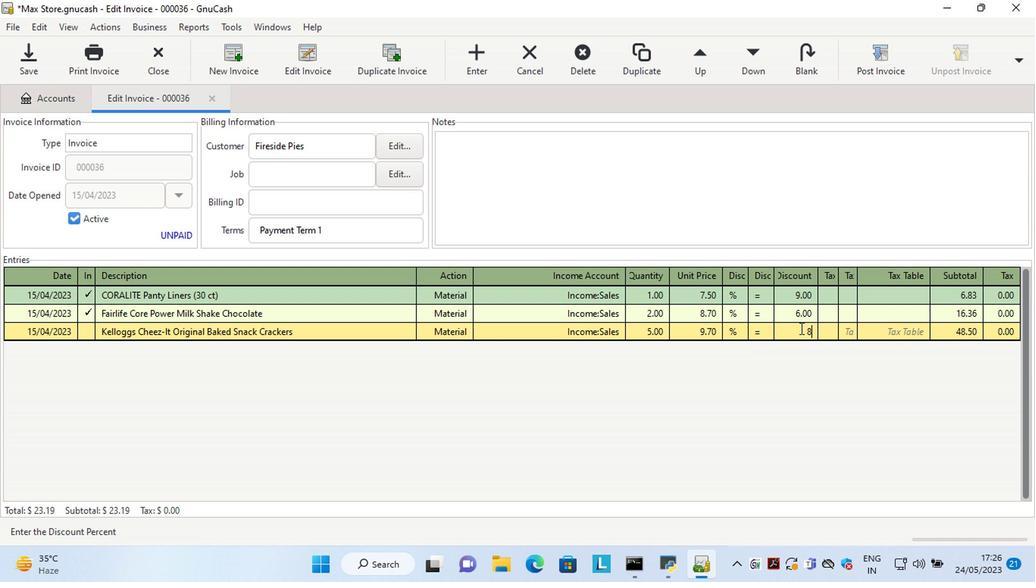 
Action: Key pressed <Key.tab>
Screenshot: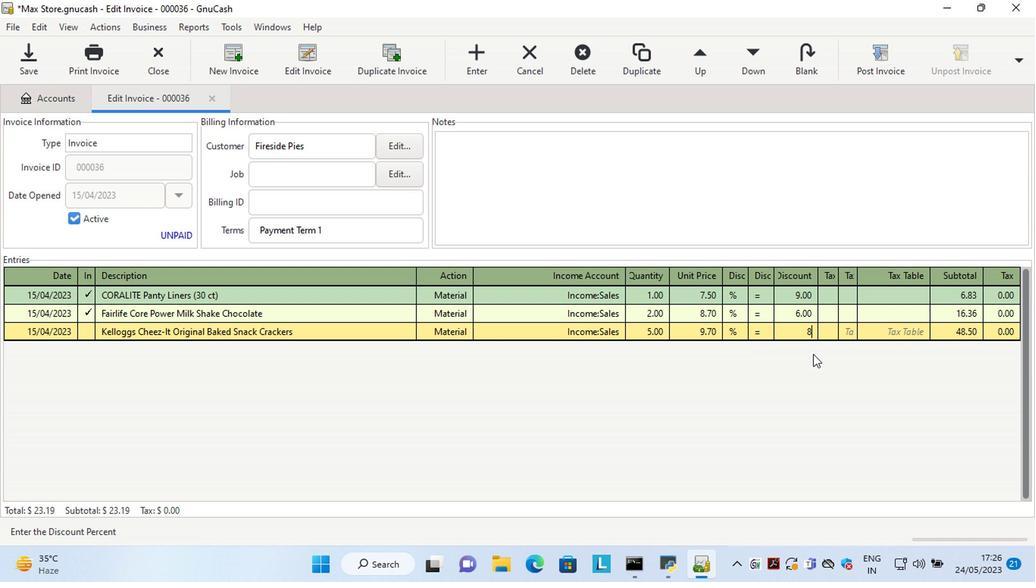 
Action: Mouse moved to (525, 160)
Screenshot: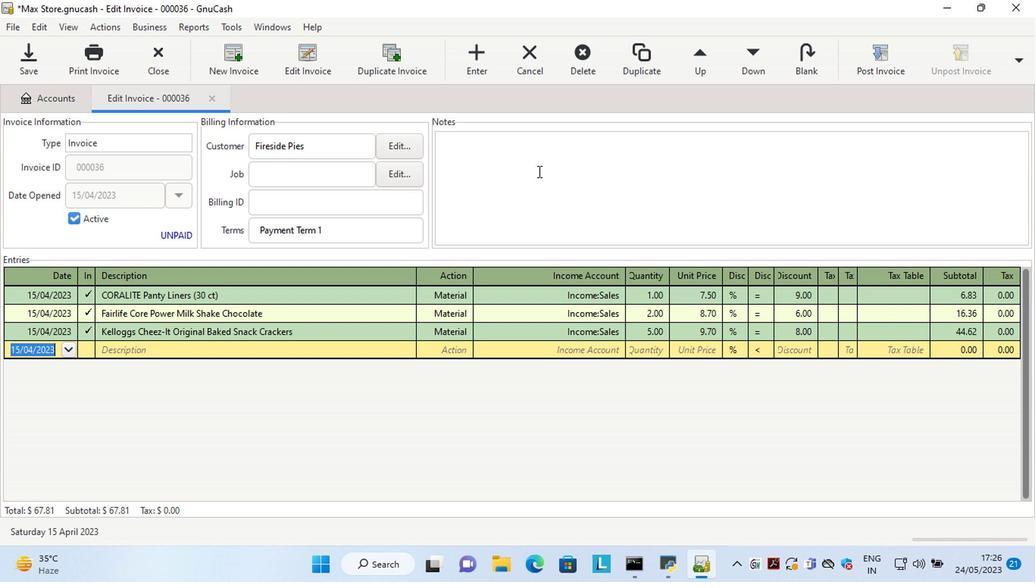 
Action: Mouse pressed left at (525, 160)
Screenshot: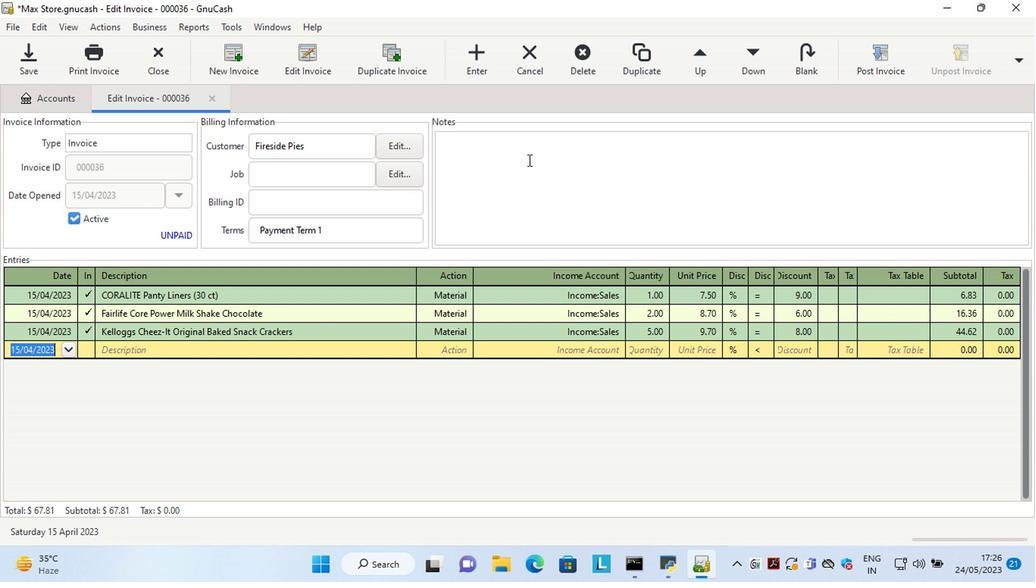 
Action: Key pressed <Key.shift>Looking<Key.space>forward<Key.space>to<Key.space>serving<Key.space>you<Key.space>again.
Screenshot: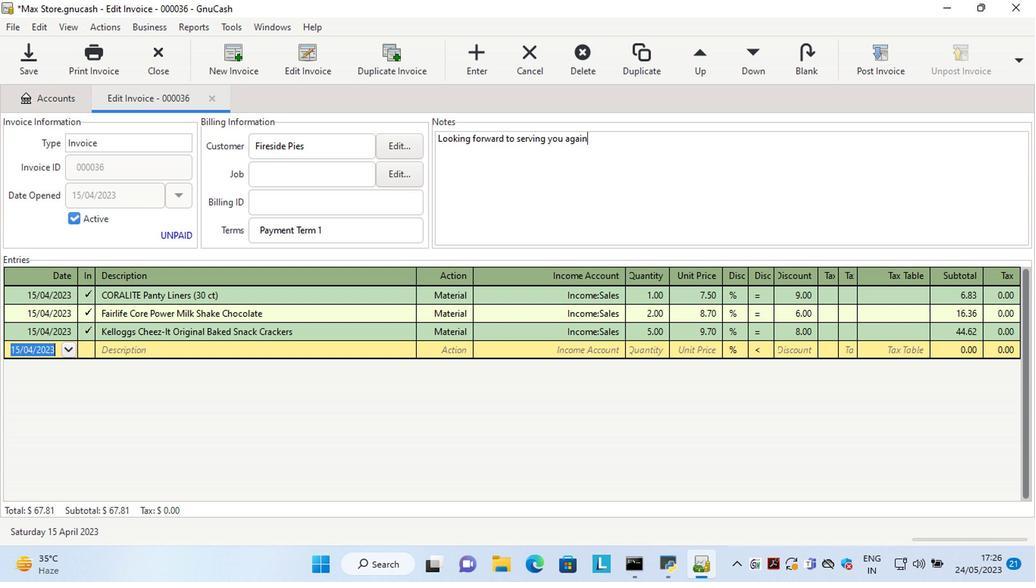 
Action: Mouse moved to (870, 60)
Screenshot: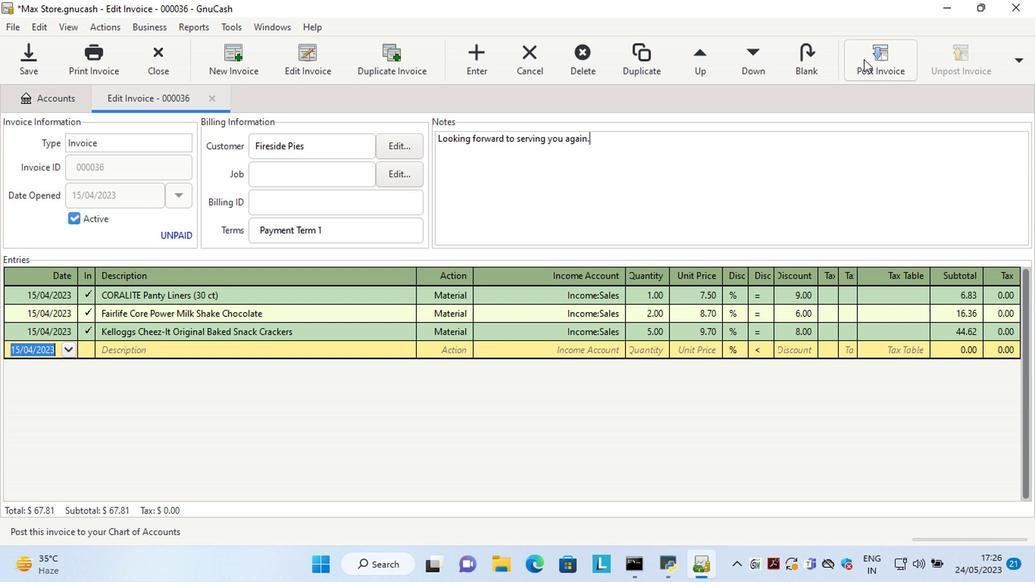 
Action: Mouse pressed left at (870, 60)
Screenshot: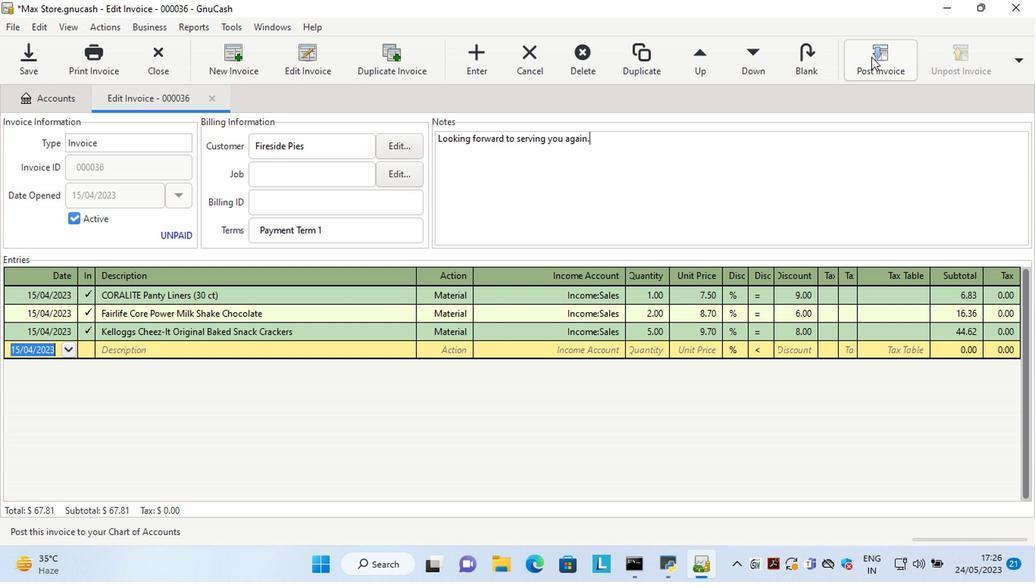 
Action: Mouse moved to (583, 256)
Screenshot: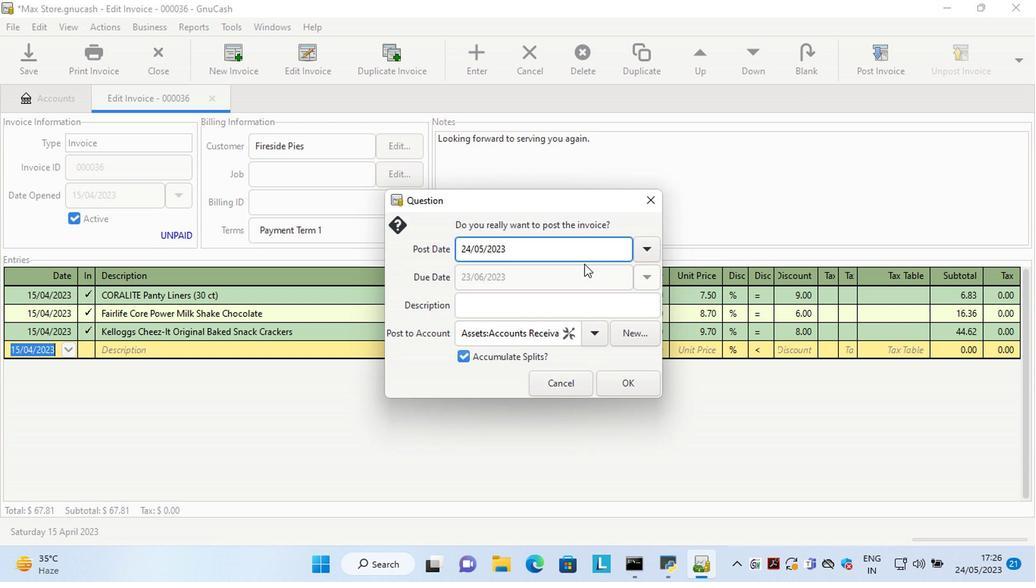 
Action: Key pressed <Key.left><Key.left><Key.left><Key.left><Key.left><Key.left><Key.left><Key.left><Key.left><Key.left><Key.left><Key.left><Key.left><Key.left><Key.left><Key.left><Key.left><Key.left><Key.left><Key.left><Key.left><Key.left><Key.left><Key.left><Key.left><Key.left><Key.left><Key.left><Key.delete><Key.delete>15<Key.right><Key.right><Key.delete>4
Screenshot: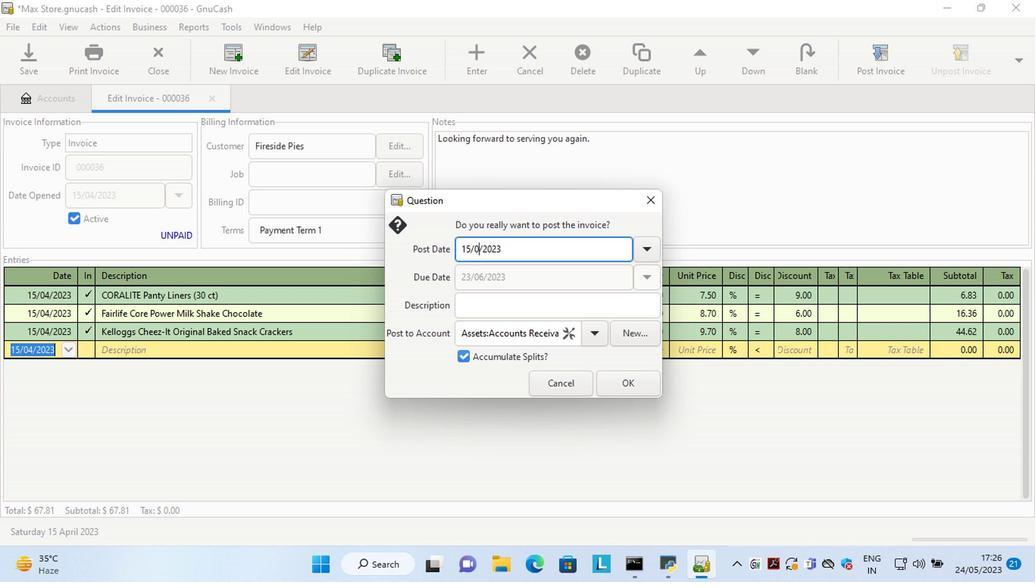 
Action: Mouse moved to (624, 377)
Screenshot: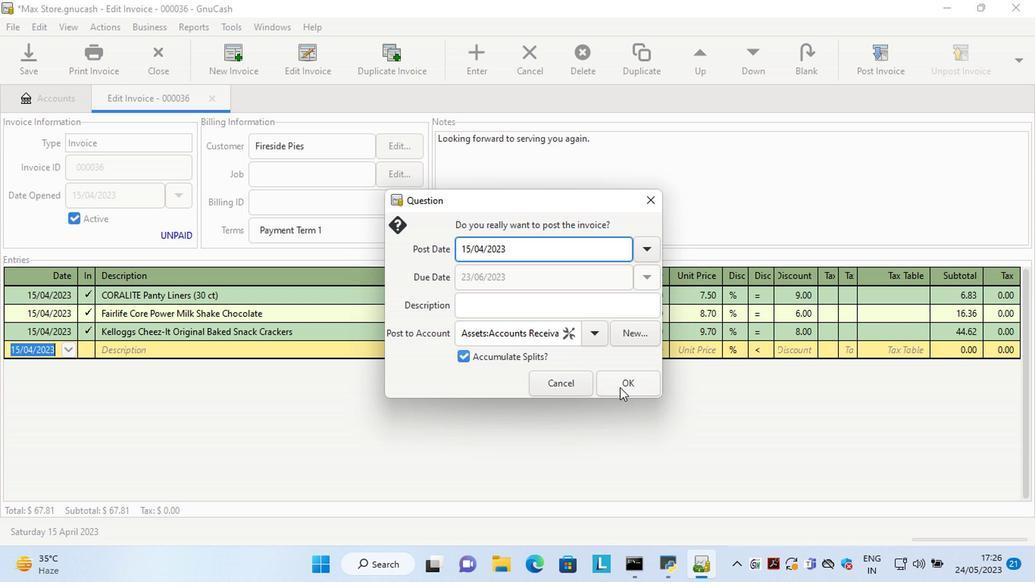 
Action: Mouse pressed left at (624, 377)
Screenshot: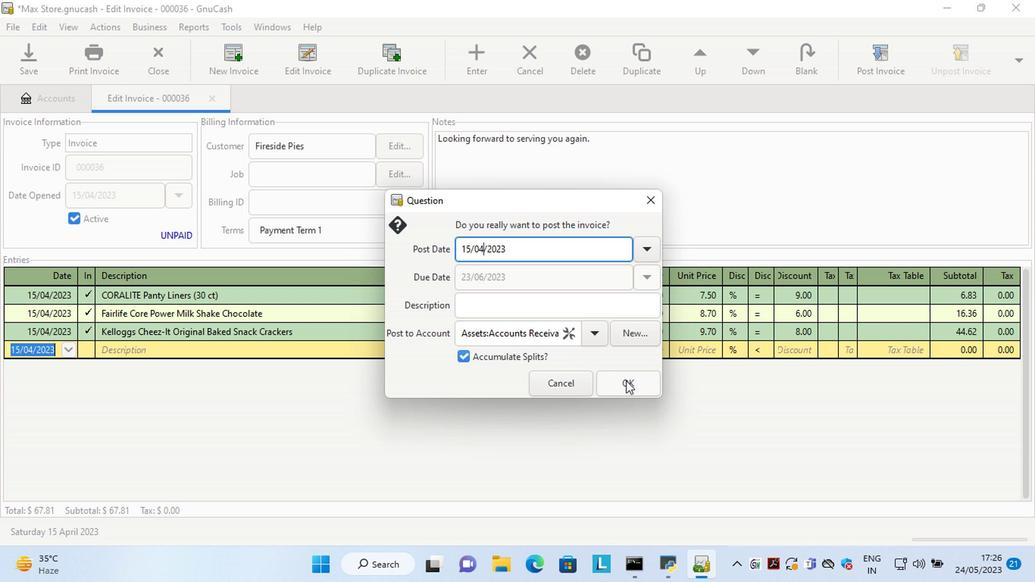 
Action: Mouse moved to (981, 52)
Screenshot: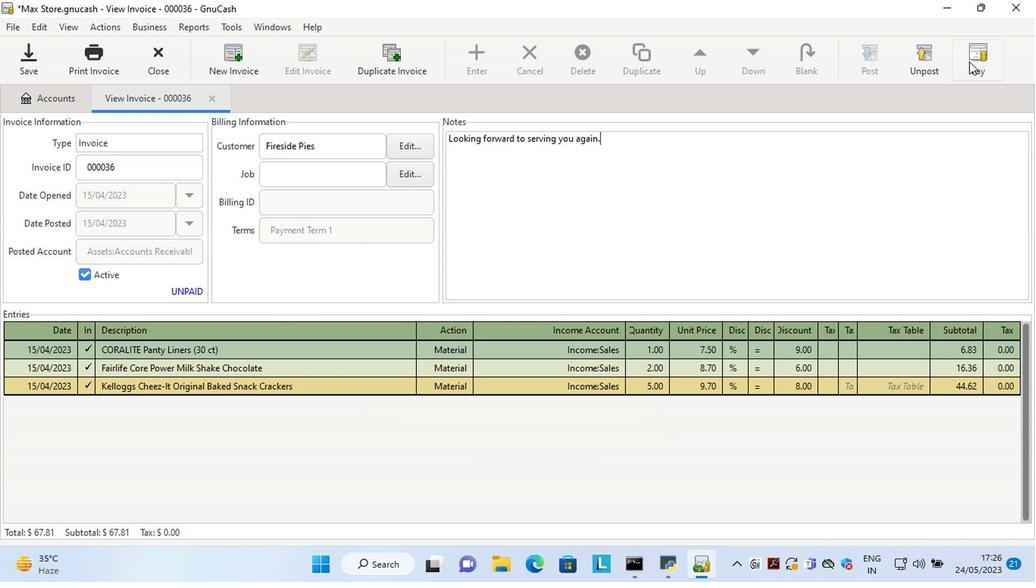 
Action: Mouse pressed left at (981, 52)
Screenshot: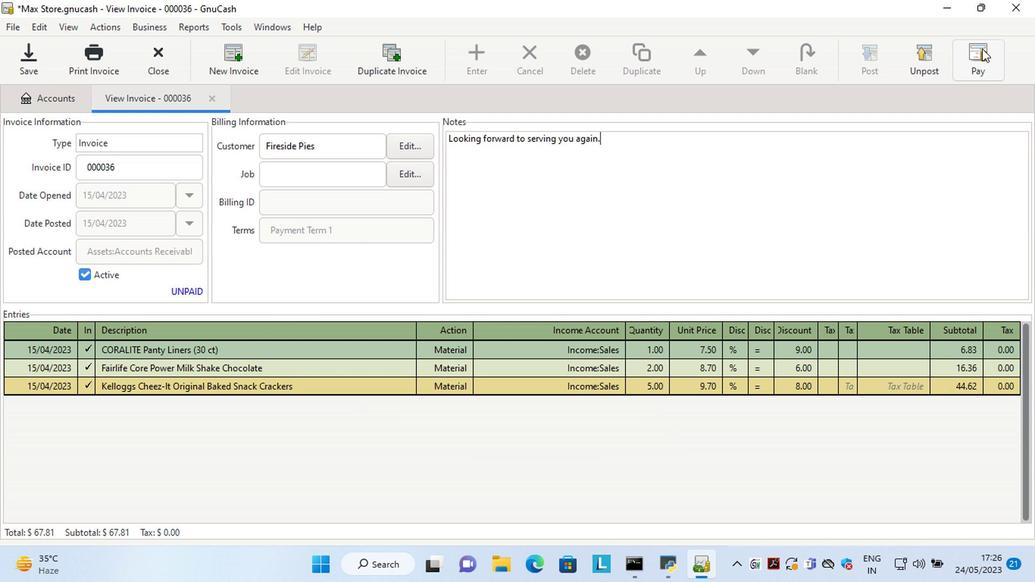 
Action: Mouse moved to (431, 301)
Screenshot: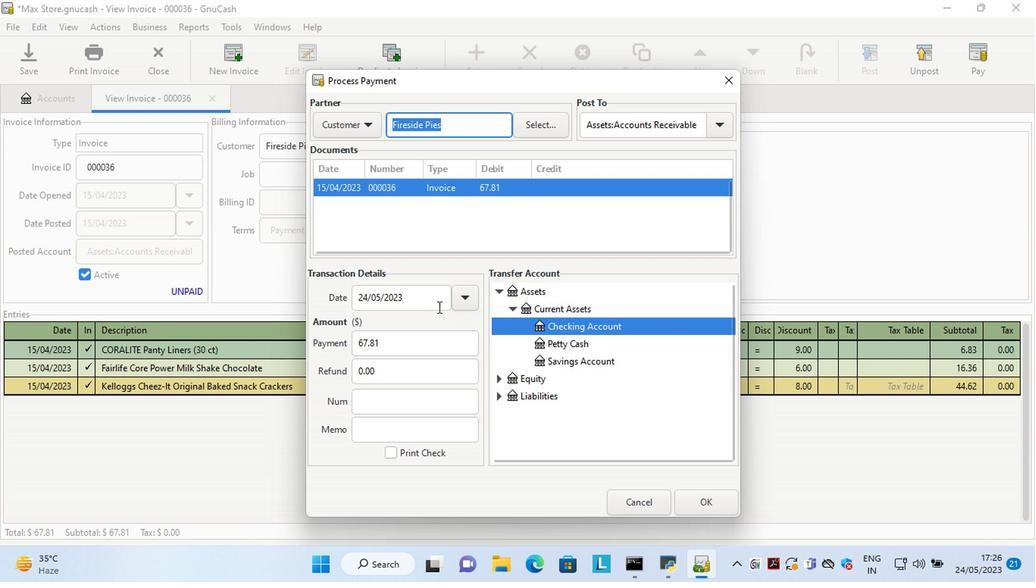 
Action: Mouse pressed left at (431, 301)
Screenshot: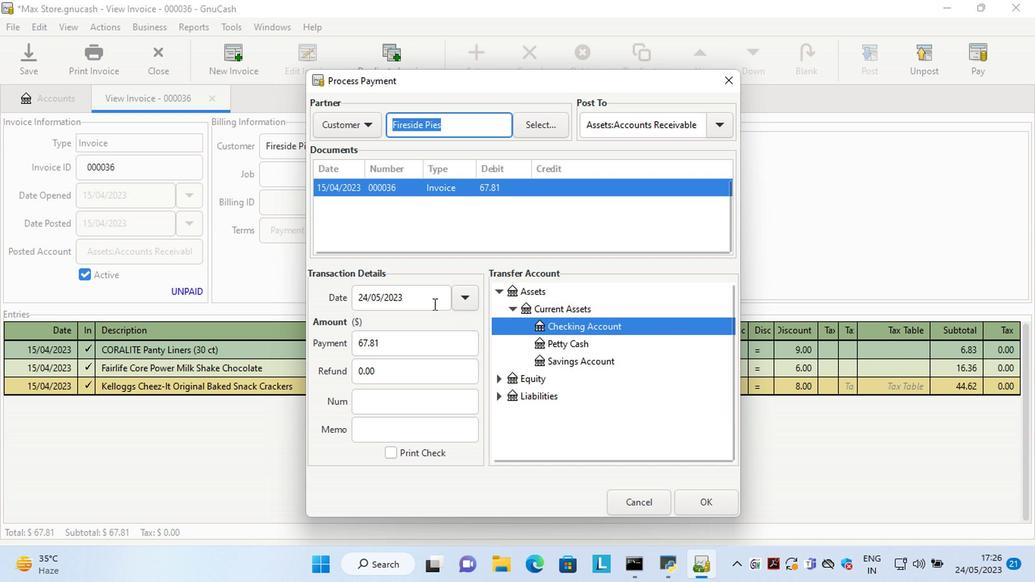 
Action: Key pressed <Key.left><Key.left><Key.left><Key.left><Key.left><Key.left><Key.left><Key.left><Key.left><Key.left><Key.left><Key.left><Key.left><Key.left><Key.delete><Key.delete>15
Screenshot: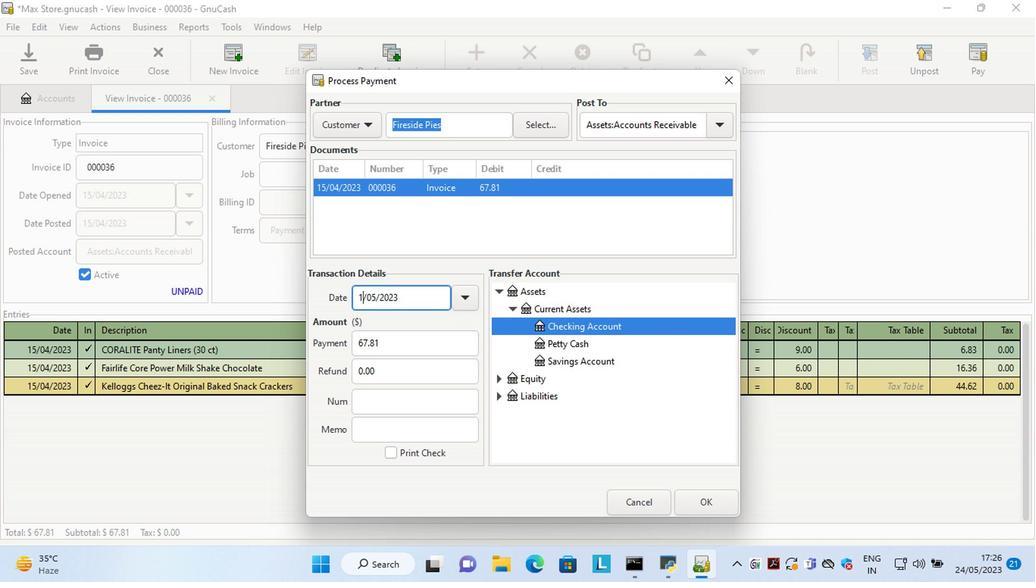 
Action: Mouse moved to (711, 500)
Screenshot: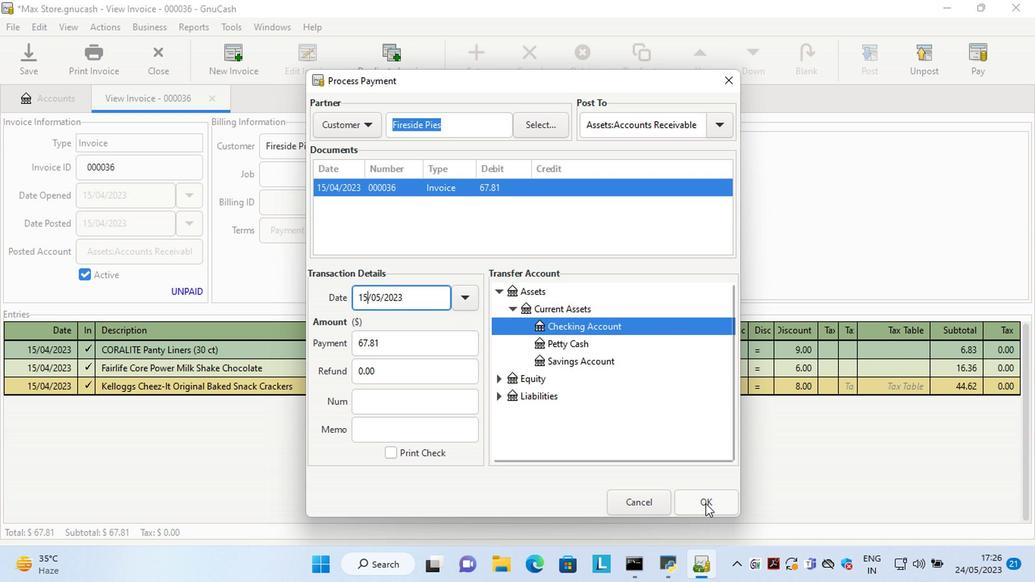 
Action: Mouse pressed left at (711, 500)
Screenshot: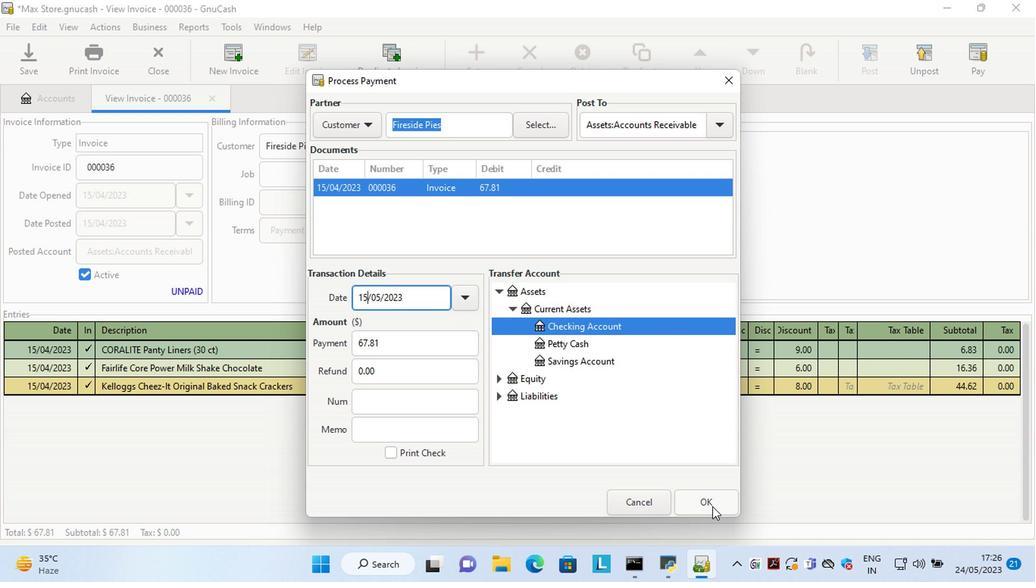 
Action: Mouse moved to (95, 56)
Screenshot: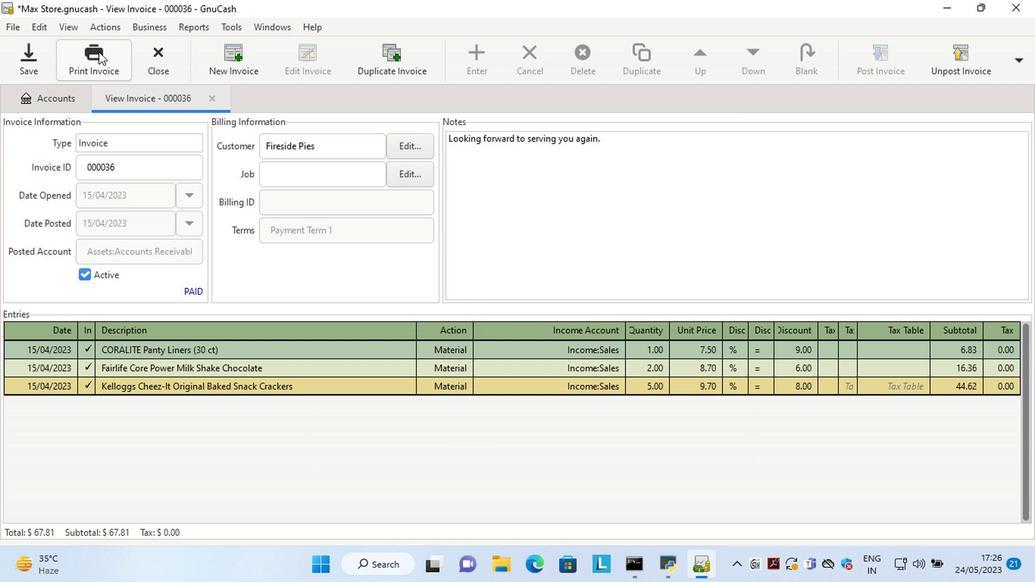 
Action: Mouse pressed left at (95, 56)
Screenshot: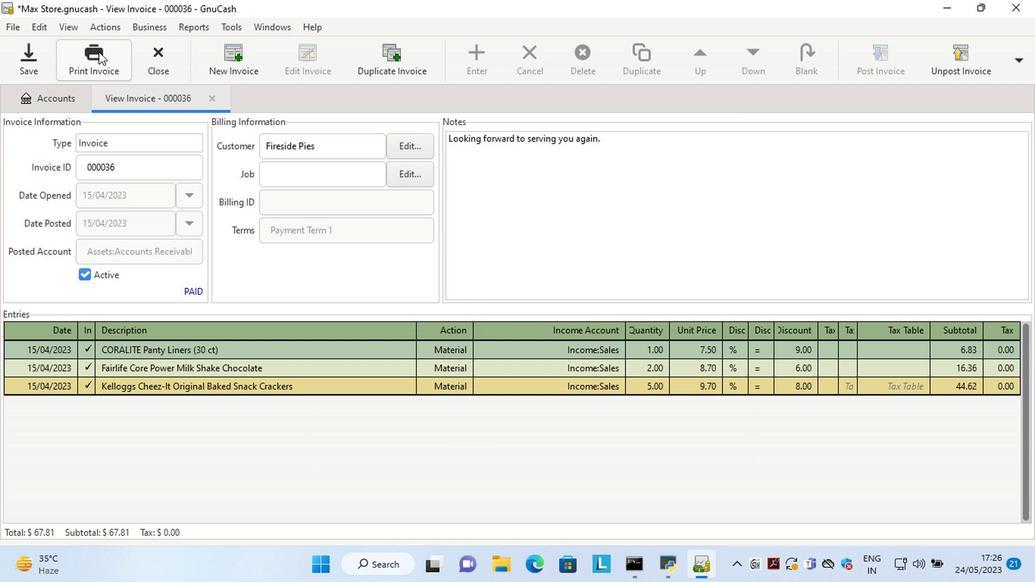 
Action: Mouse moved to (382, 59)
Screenshot: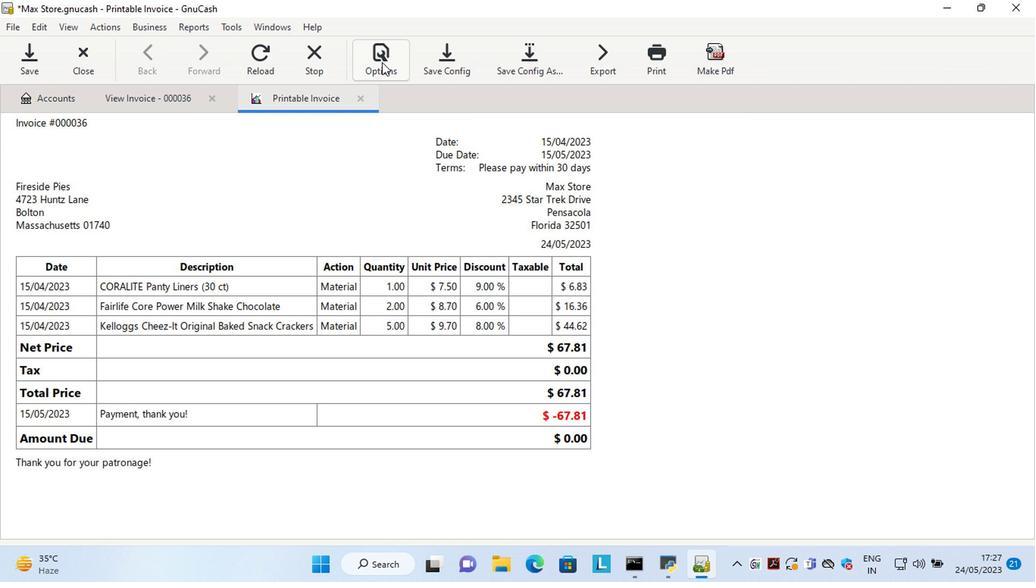 
Action: Mouse pressed left at (382, 59)
Screenshot: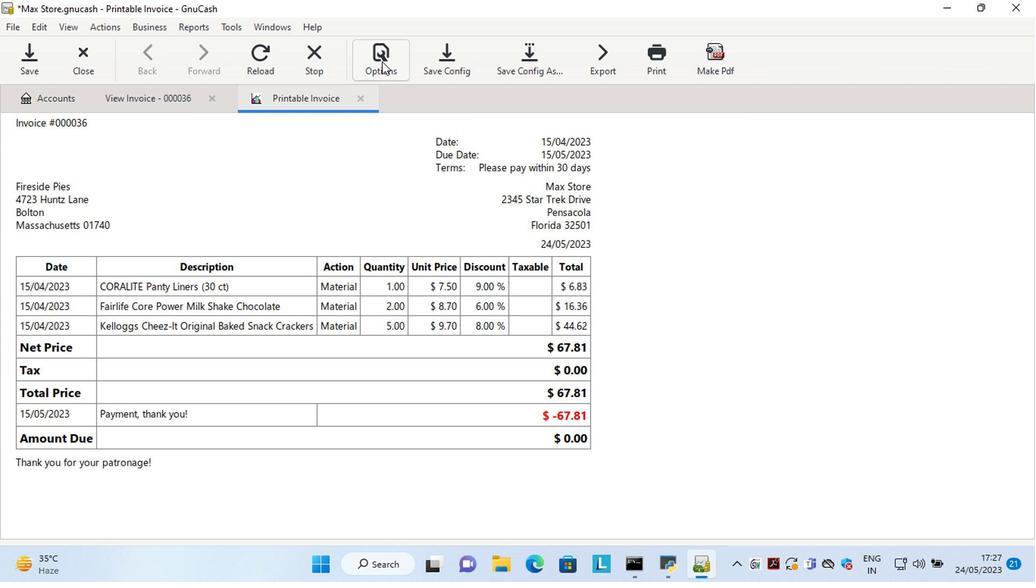 
Action: Mouse moved to (153, 157)
Screenshot: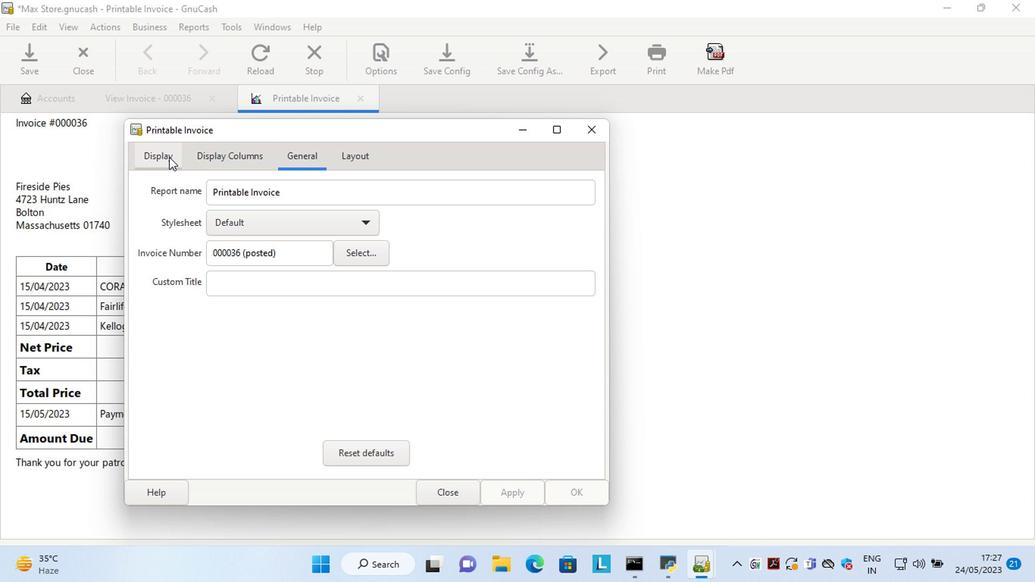 
Action: Mouse pressed left at (153, 157)
Screenshot: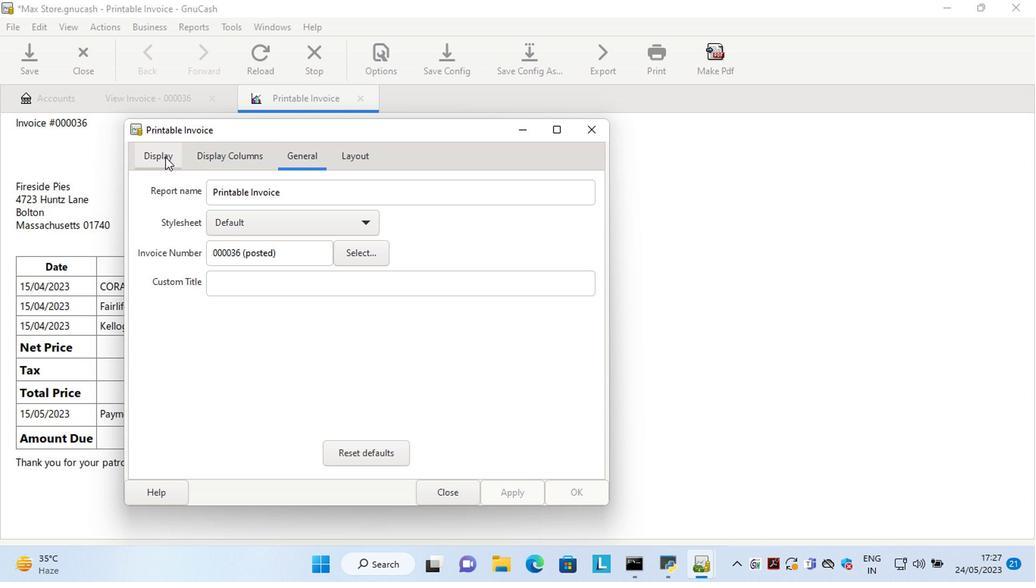 
Action: Mouse moved to (256, 322)
Screenshot: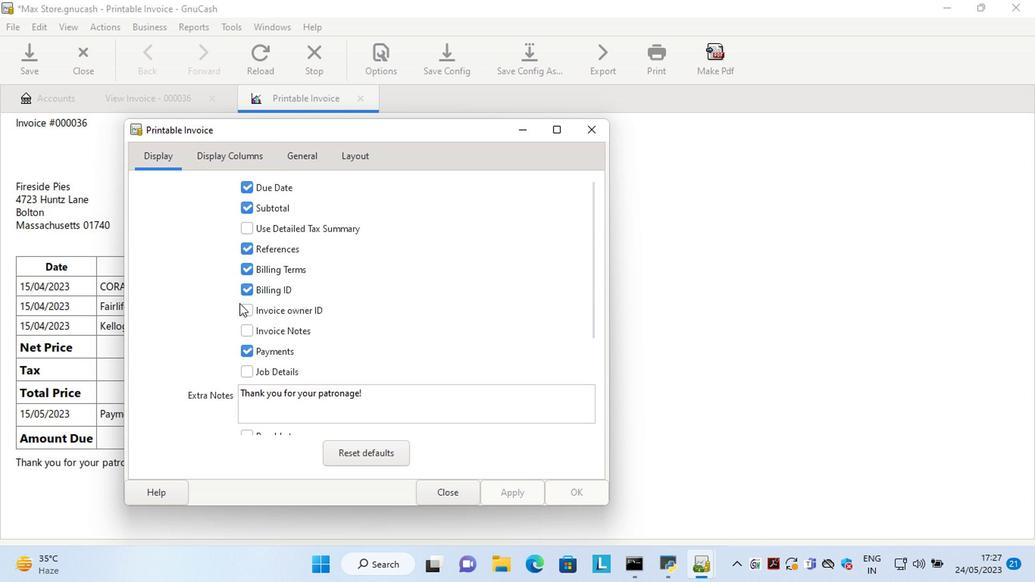 
Action: Mouse pressed left at (256, 322)
Screenshot: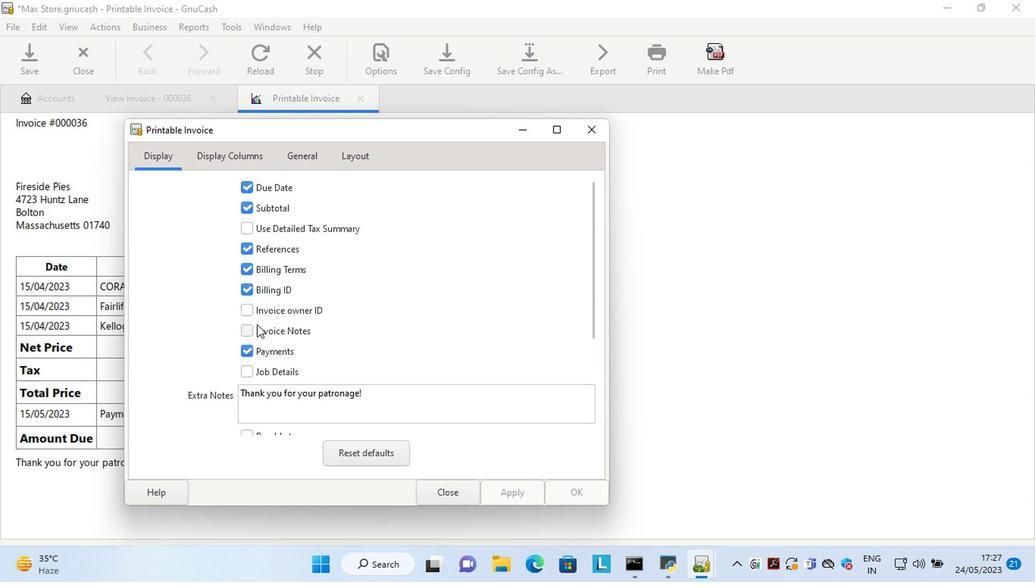 
Action: Mouse moved to (499, 481)
Screenshot: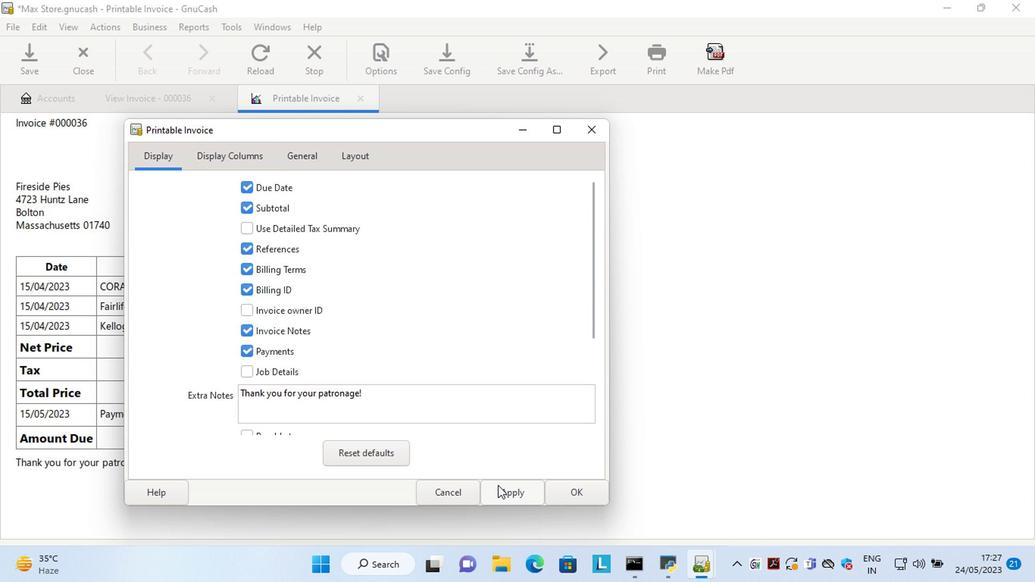 
Action: Mouse pressed left at (499, 481)
Screenshot: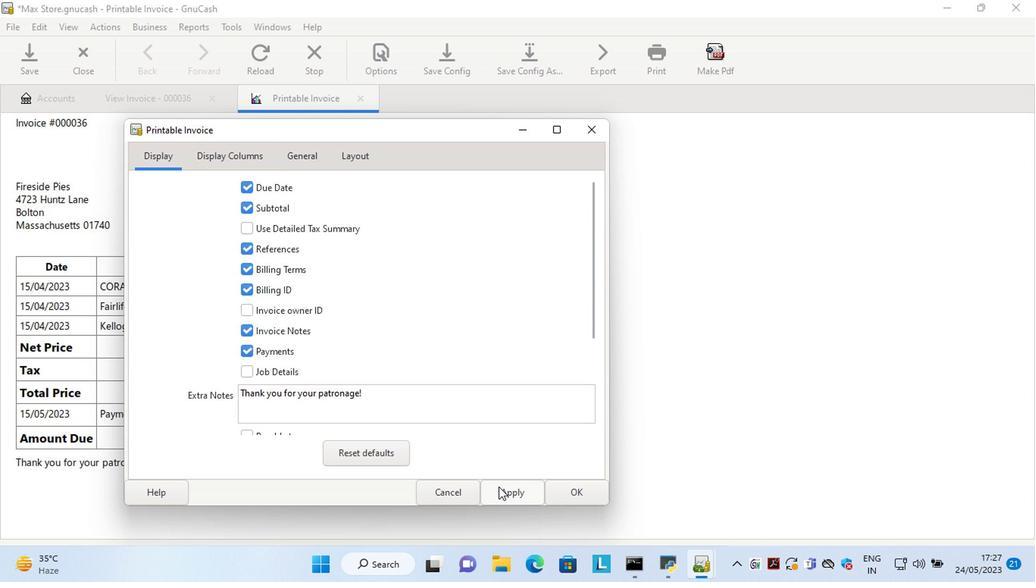 
Action: Mouse moved to (456, 486)
Screenshot: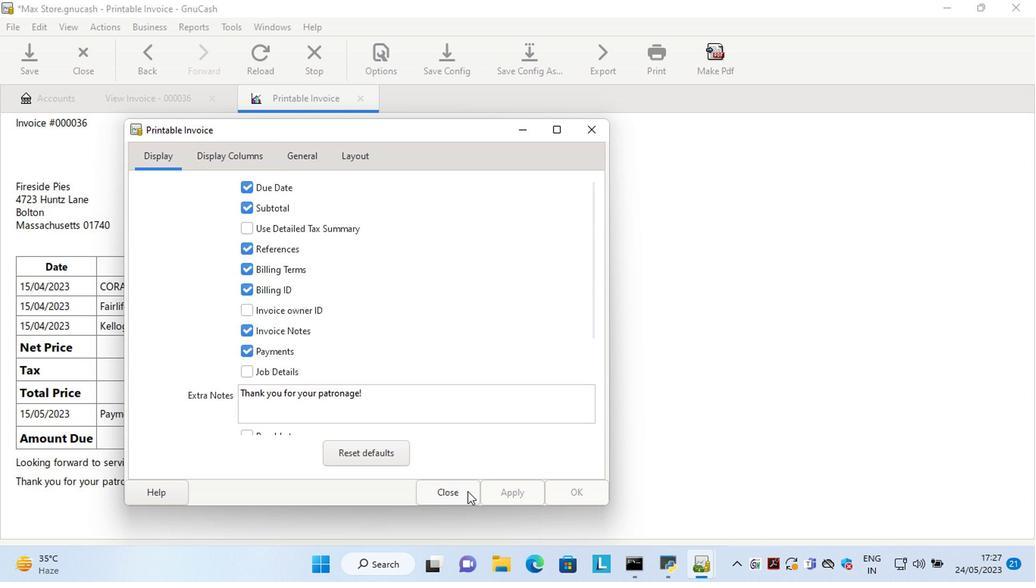 
Action: Mouse pressed left at (456, 486)
Screenshot: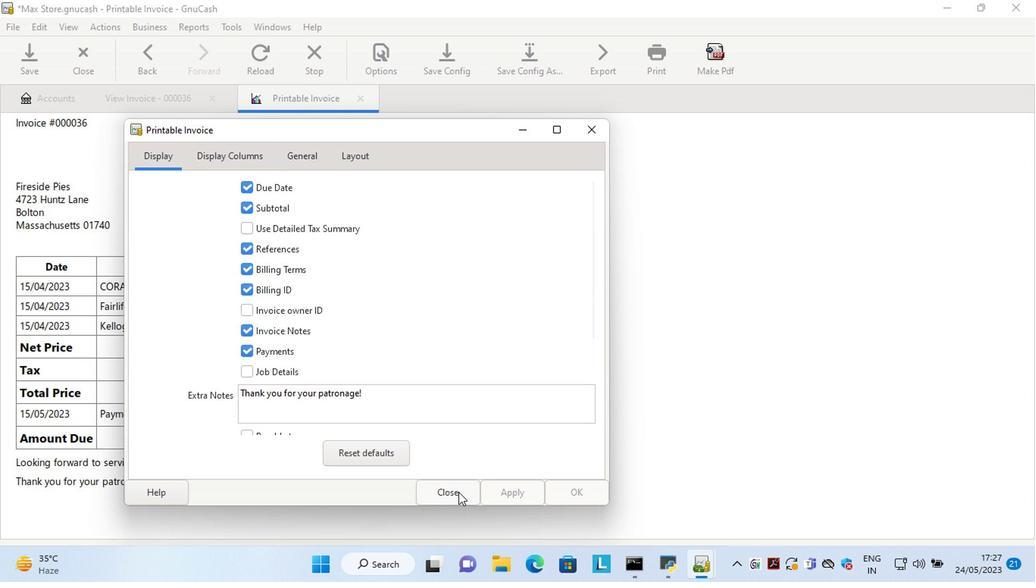 
Action: Mouse moved to (663, 424)
Screenshot: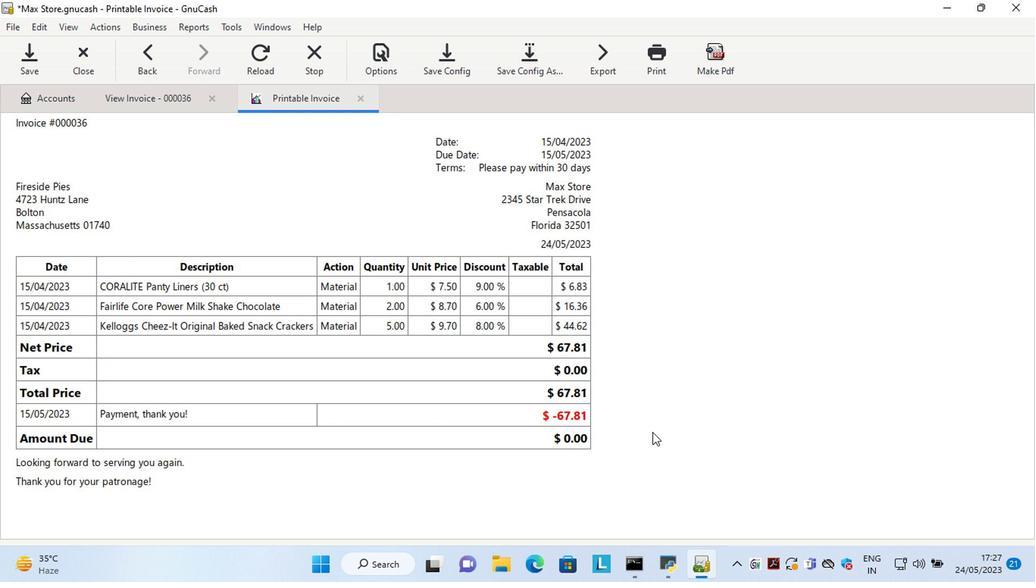 
Action: Mouse pressed left at (663, 424)
Screenshot: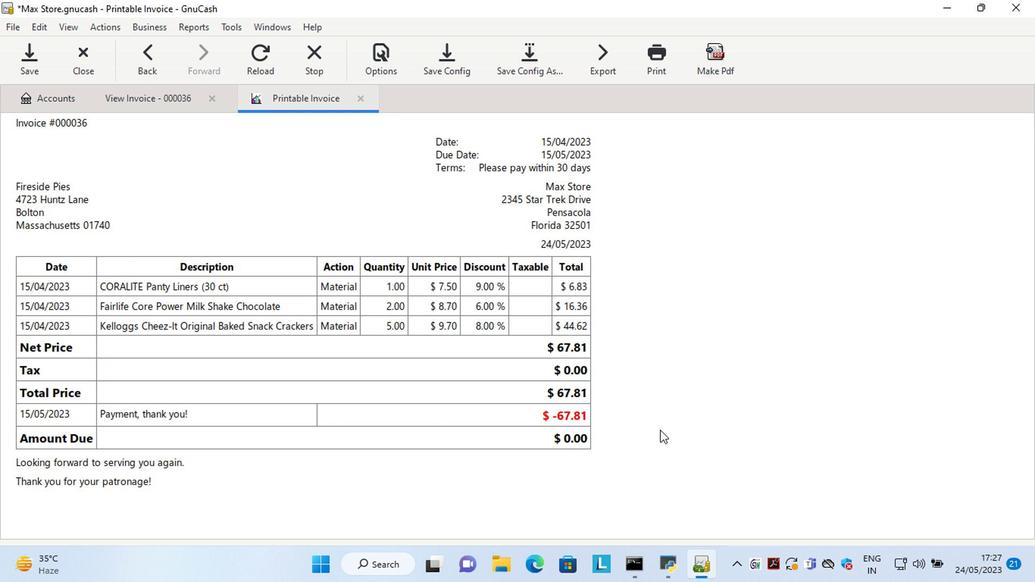 
